 Task: Find connections with filter location Wallenhorst with filter topic #Socialmediaadvertisingwith filter profile language French with filter current company Media.Monks with filter school SRI DEV SUMAN UTTARAKHAND UNIVERSITY, BADSHAHITHOL, TEHRI with filter industry Farming, Ranching, Forestry with filter service category AssistanceAdvertising with filter keywords title Over the Phone Interpreter
Action: Mouse moved to (522, 63)
Screenshot: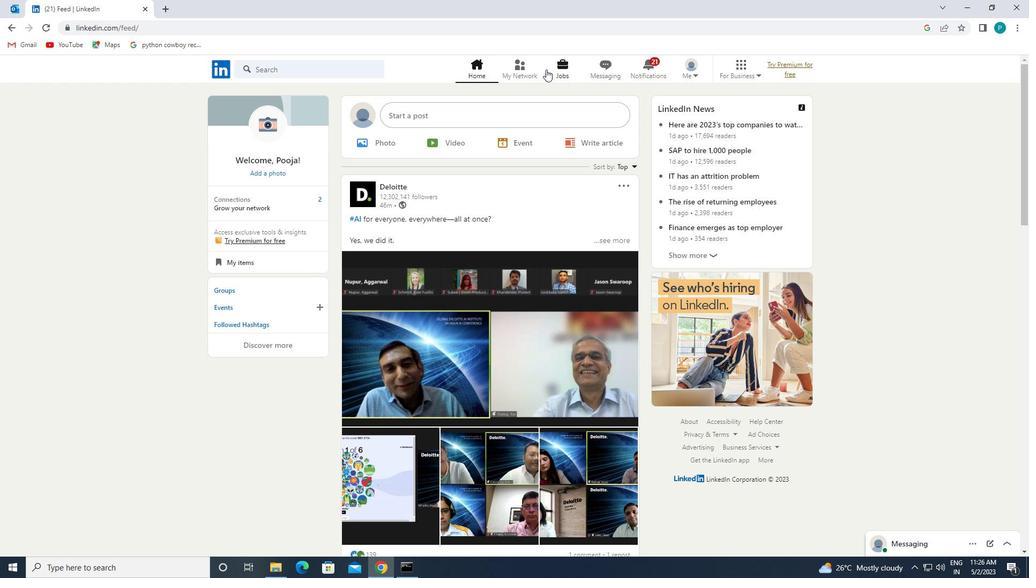 
Action: Mouse pressed left at (522, 63)
Screenshot: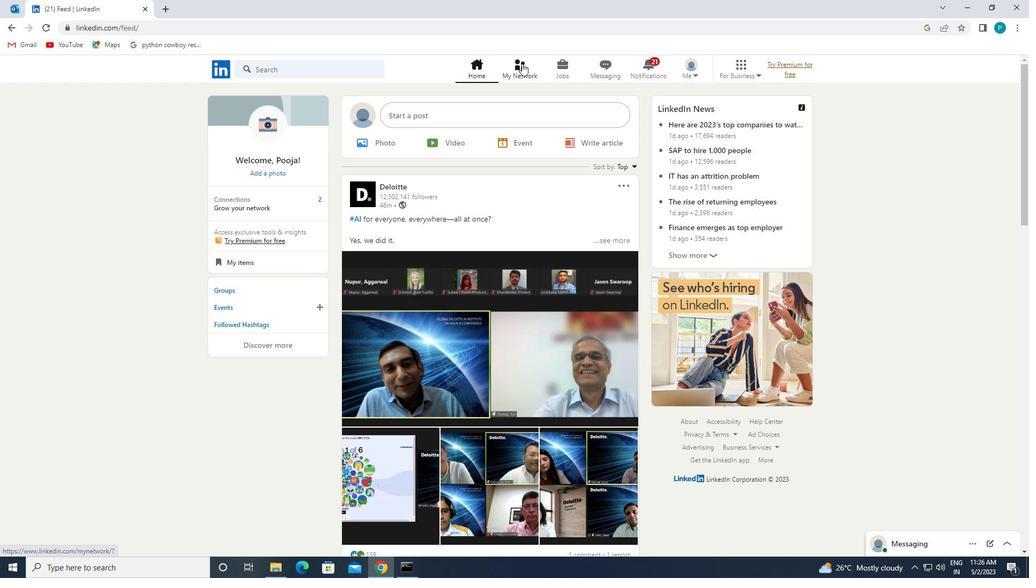 
Action: Mouse moved to (343, 122)
Screenshot: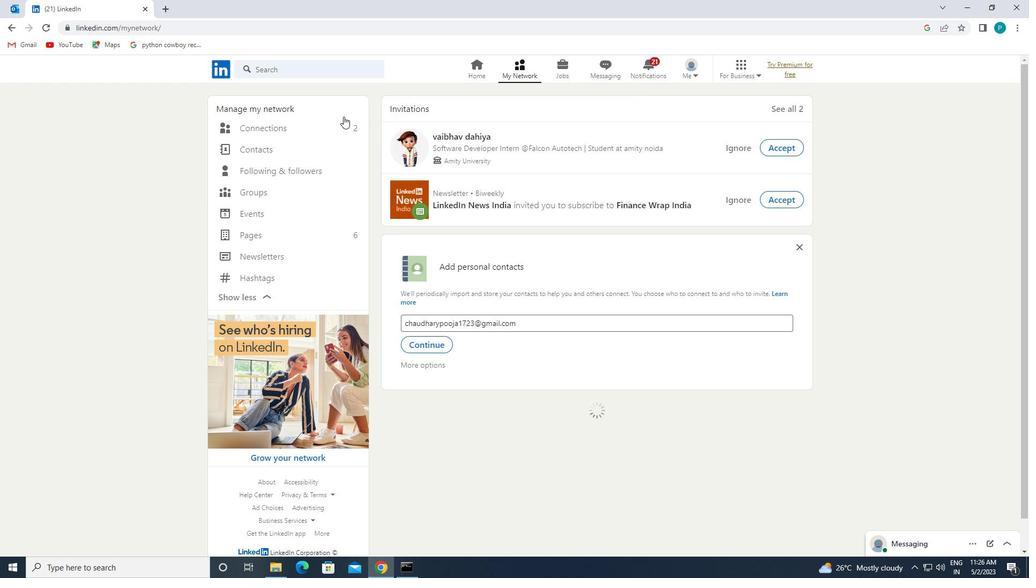 
Action: Mouse pressed left at (343, 122)
Screenshot: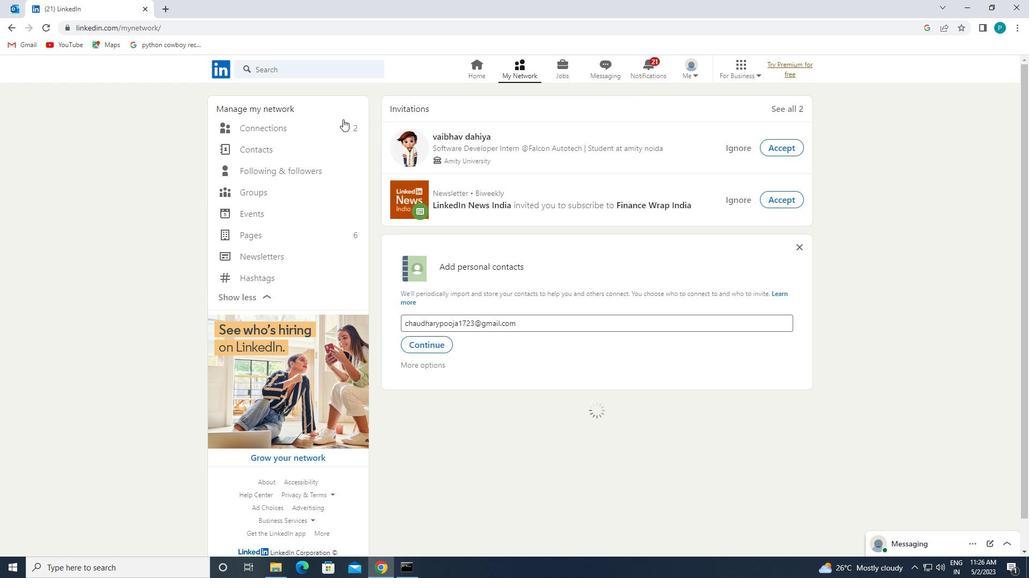 
Action: Mouse moved to (574, 131)
Screenshot: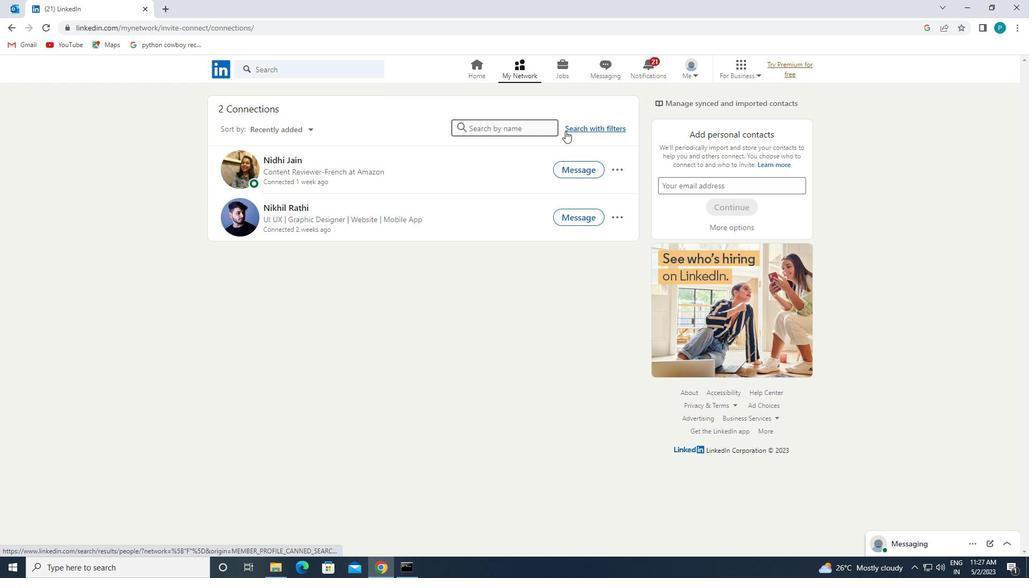 
Action: Mouse pressed left at (574, 131)
Screenshot: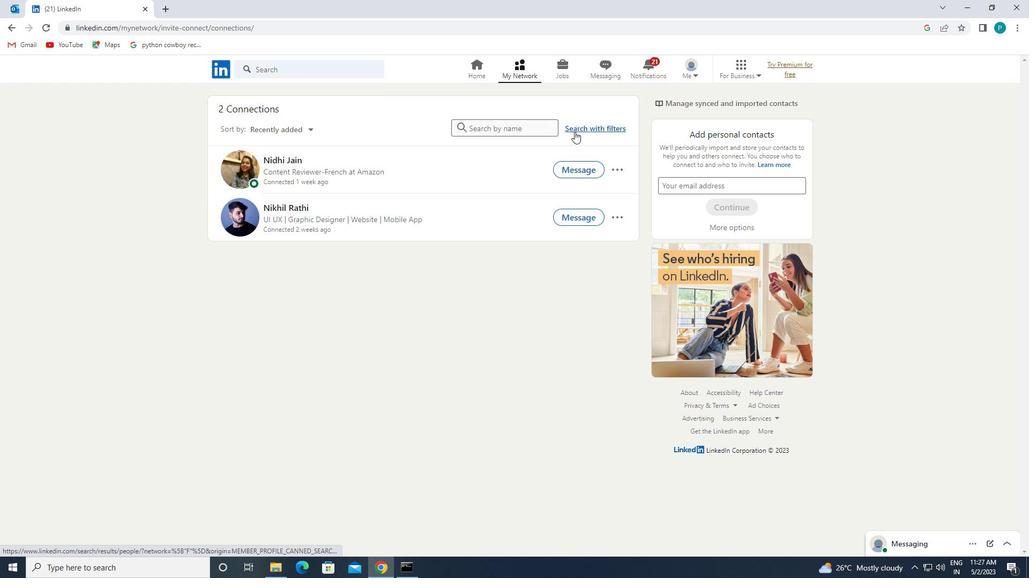 
Action: Mouse moved to (573, 125)
Screenshot: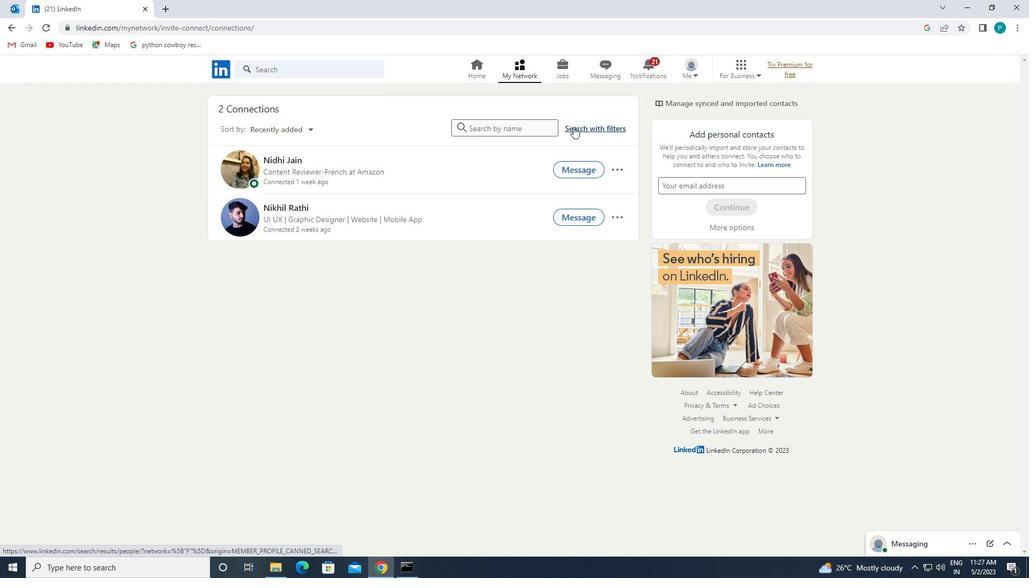 
Action: Mouse pressed left at (573, 125)
Screenshot: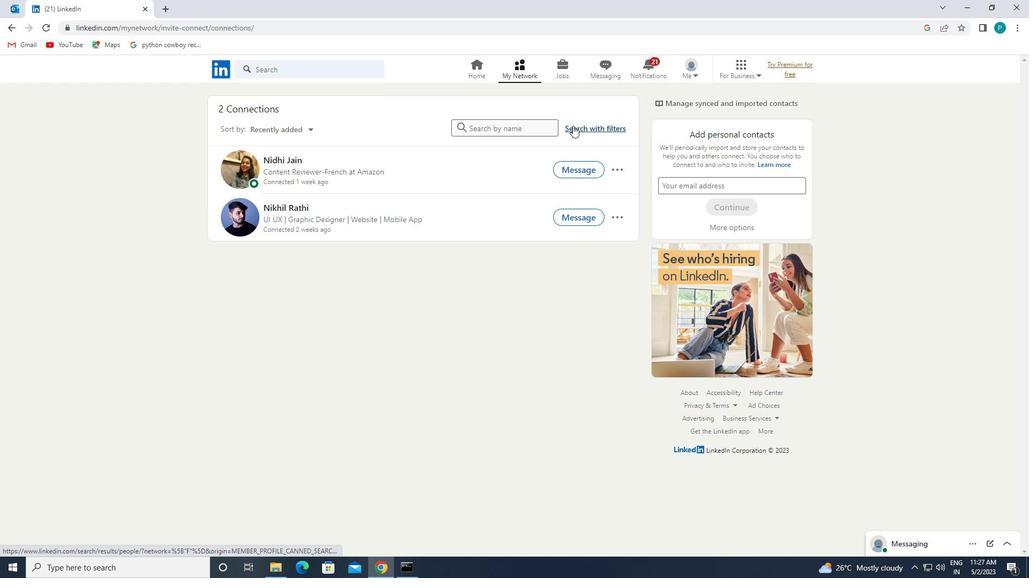 
Action: Mouse moved to (553, 104)
Screenshot: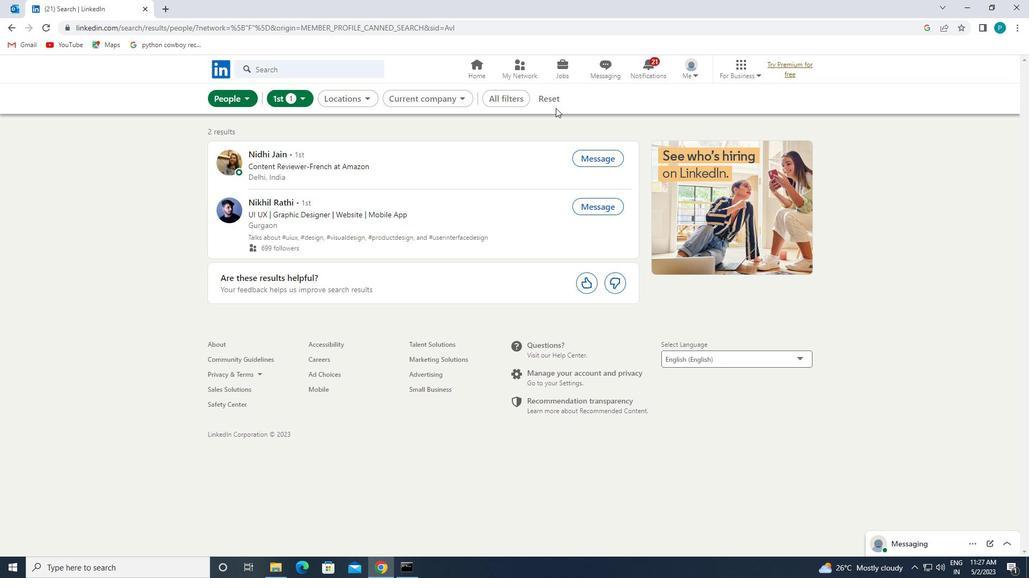 
Action: Mouse pressed left at (553, 104)
Screenshot: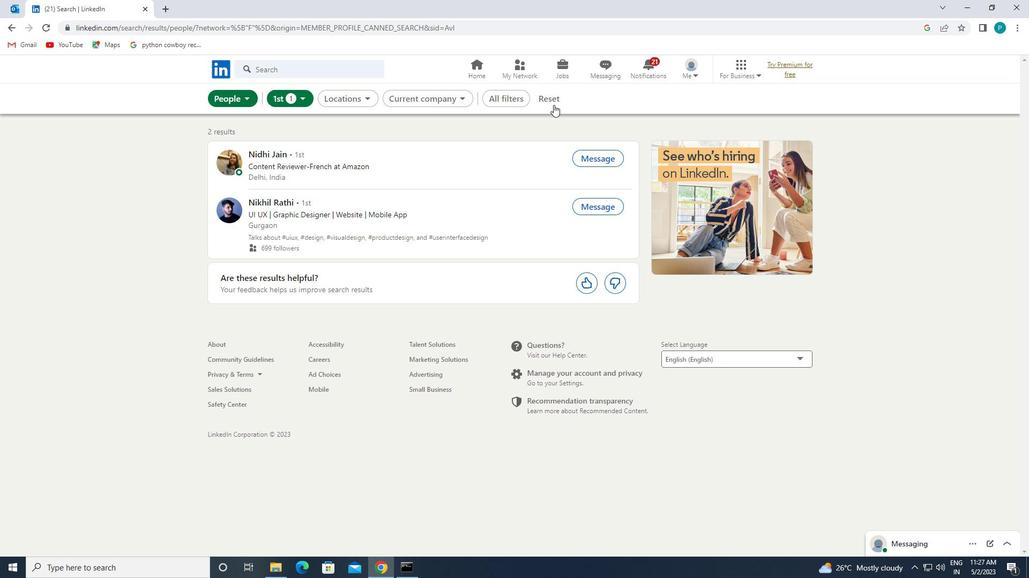 
Action: Mouse moved to (540, 100)
Screenshot: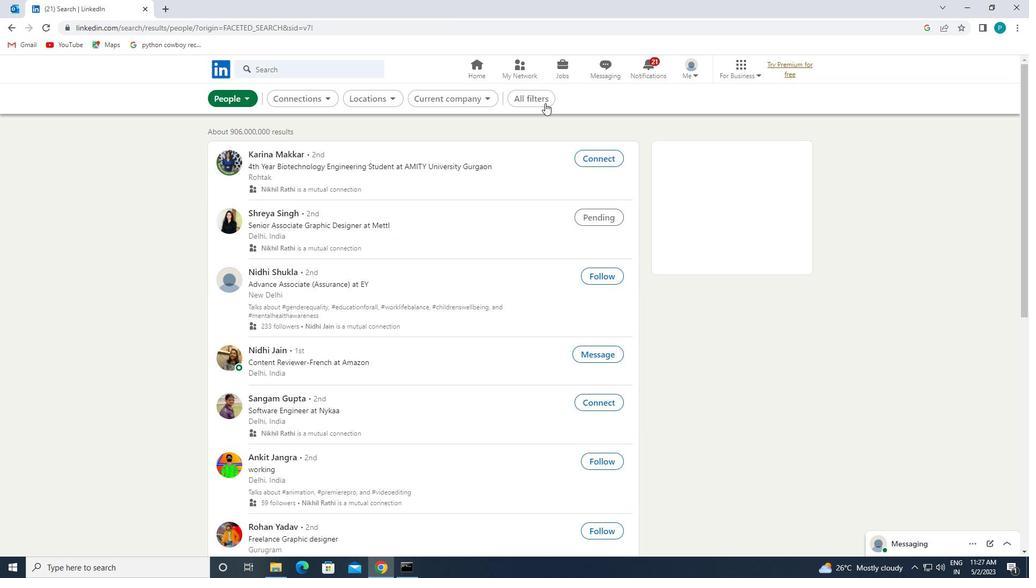 
Action: Mouse pressed left at (540, 100)
Screenshot: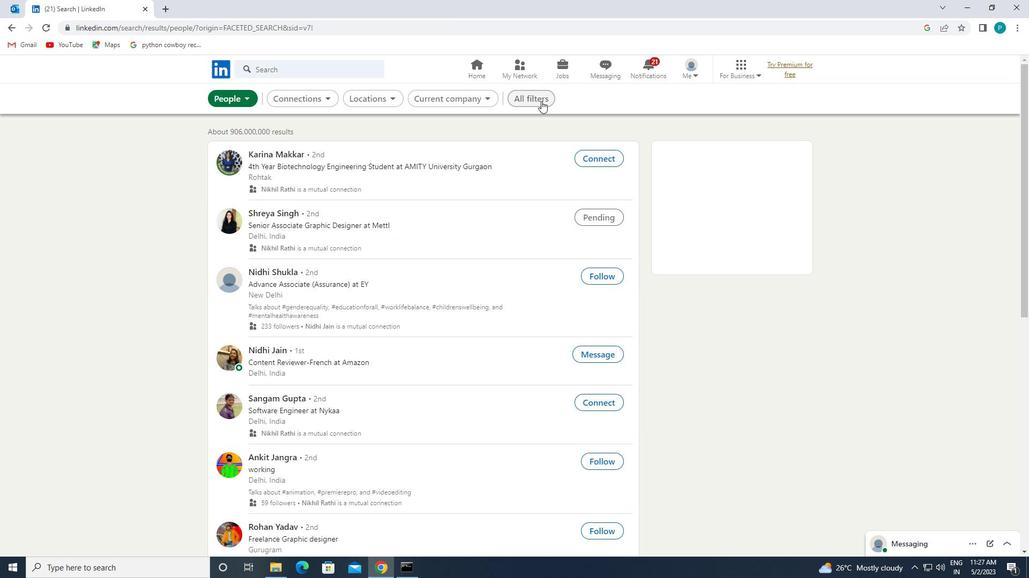 
Action: Mouse moved to (897, 329)
Screenshot: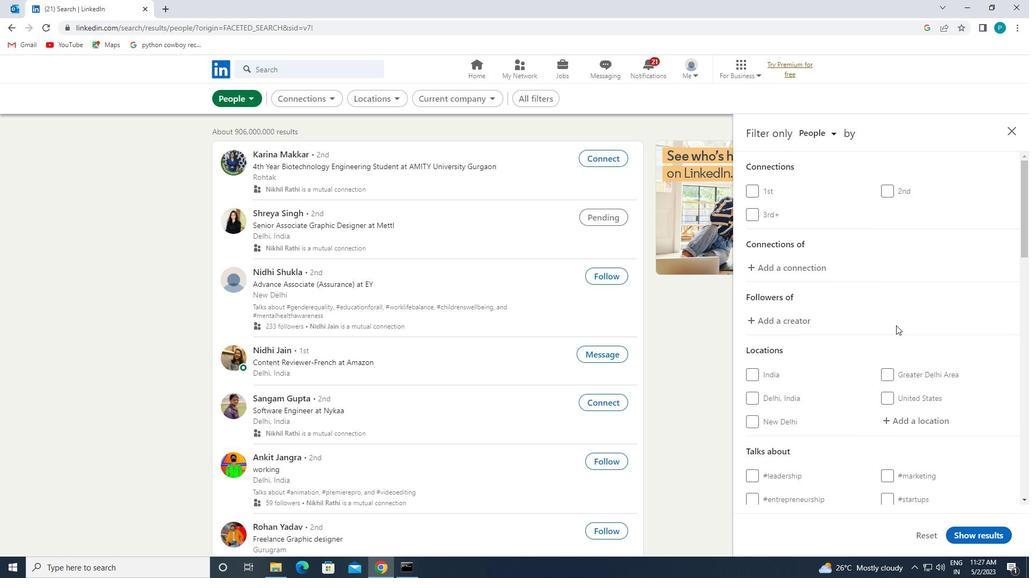 
Action: Mouse scrolled (897, 329) with delta (0, 0)
Screenshot: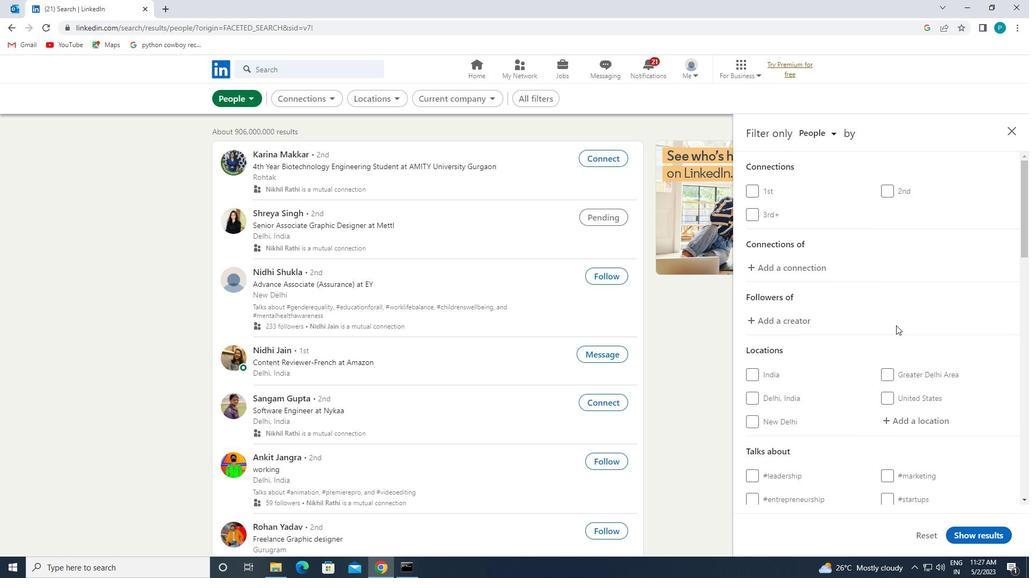 
Action: Mouse moved to (895, 361)
Screenshot: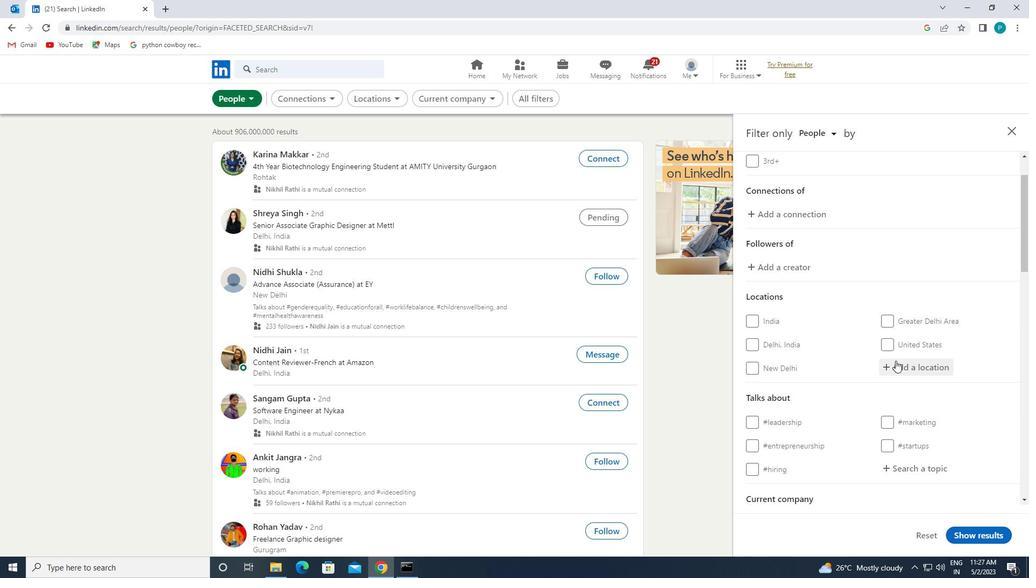 
Action: Mouse pressed left at (895, 361)
Screenshot: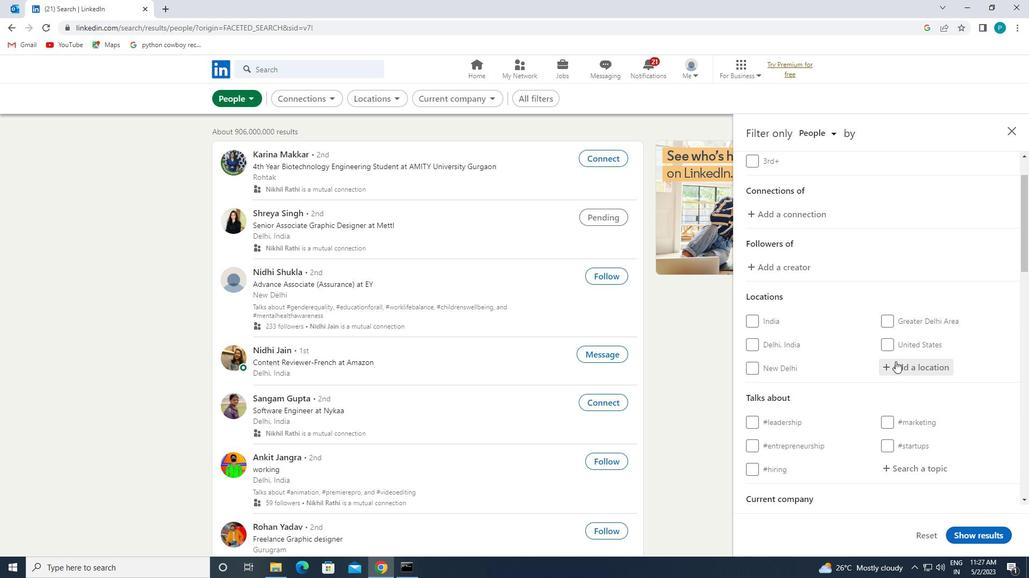 
Action: Mouse moved to (889, 336)
Screenshot: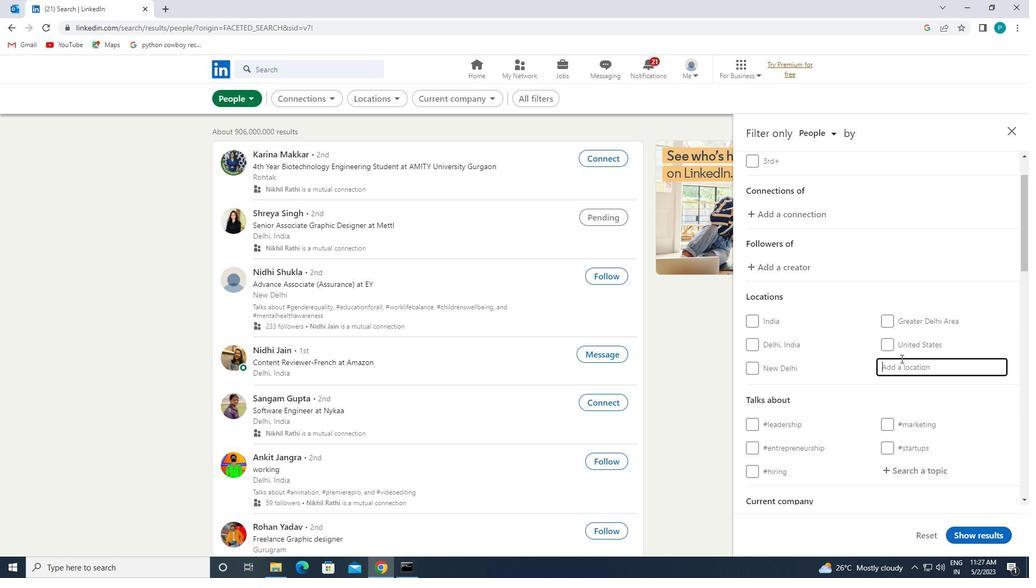 
Action: Key pressed <Key.caps_lock>
Screenshot: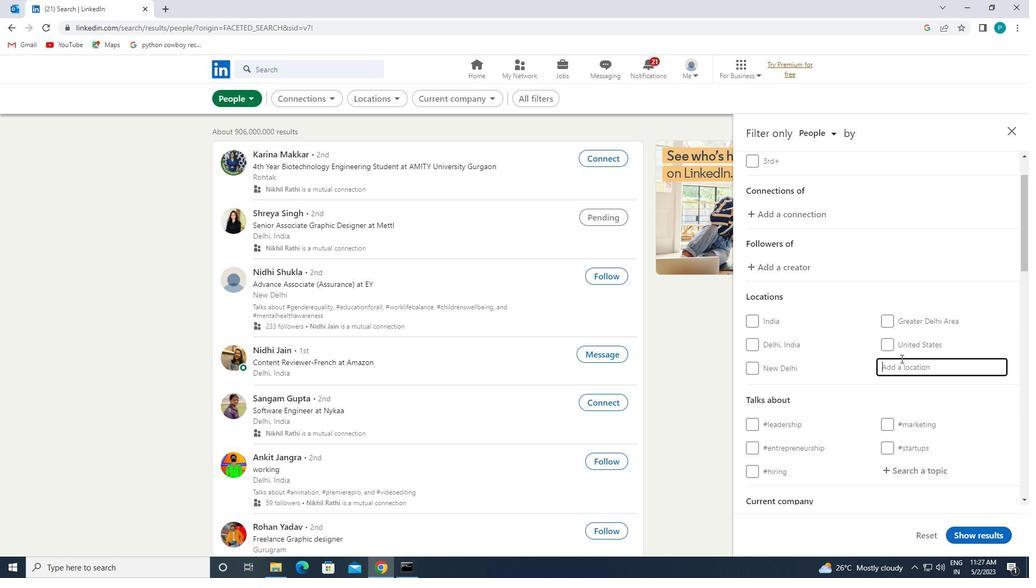 
Action: Mouse moved to (886, 336)
Screenshot: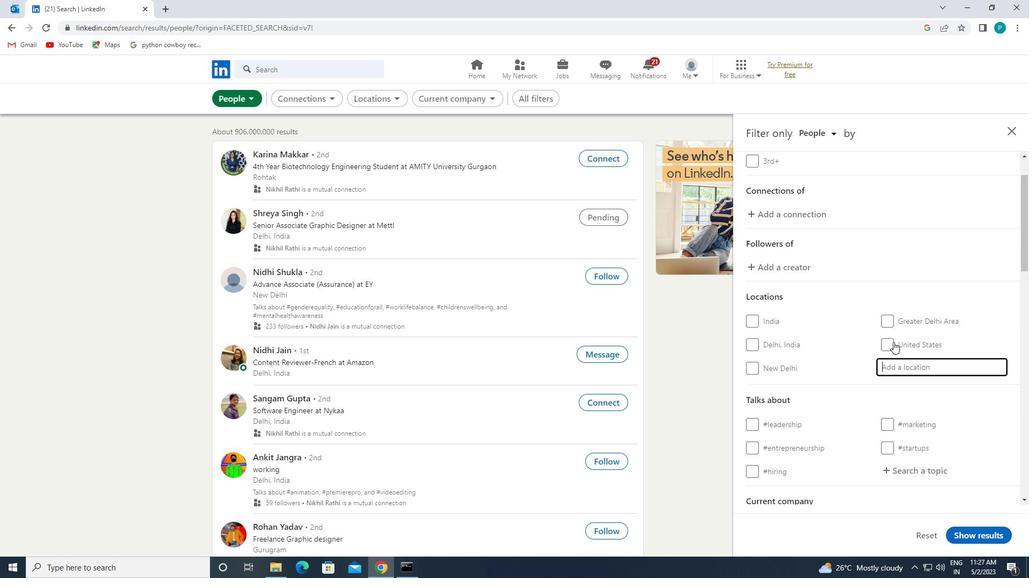 
Action: Key pressed w<Key.caps_lock>allenhorst
Screenshot: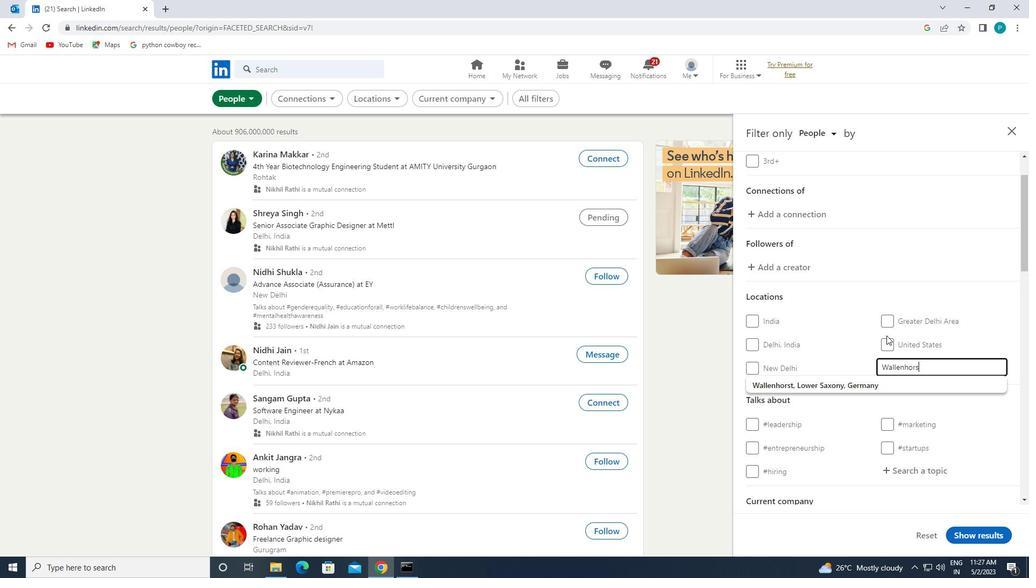 
Action: Mouse moved to (859, 377)
Screenshot: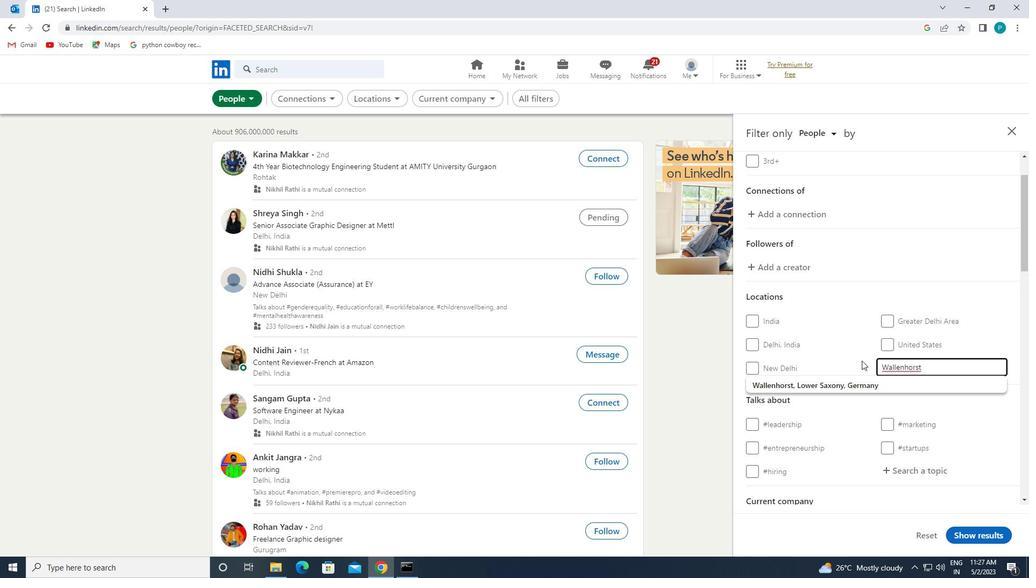 
Action: Mouse pressed left at (859, 377)
Screenshot: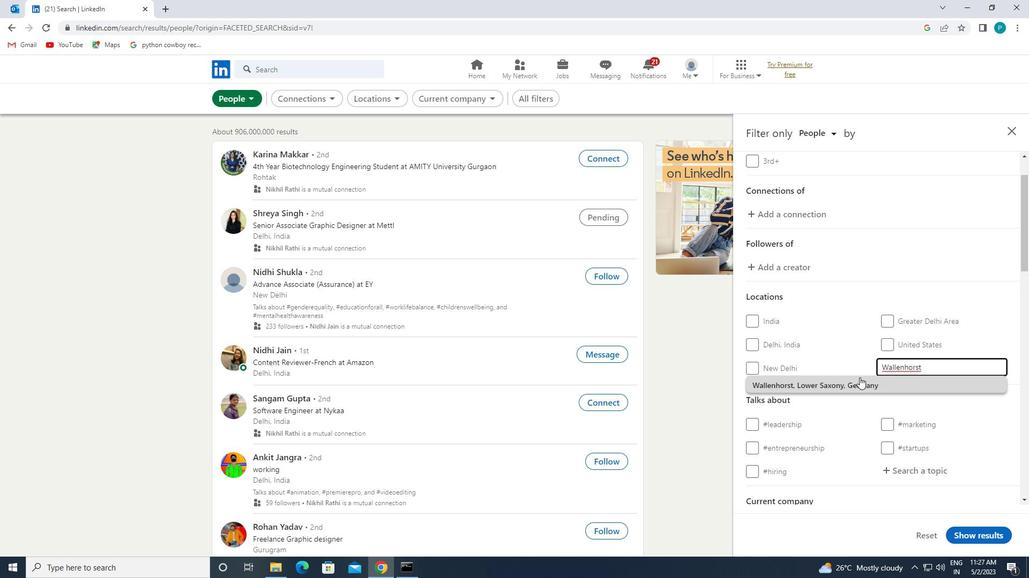 
Action: Mouse moved to (895, 418)
Screenshot: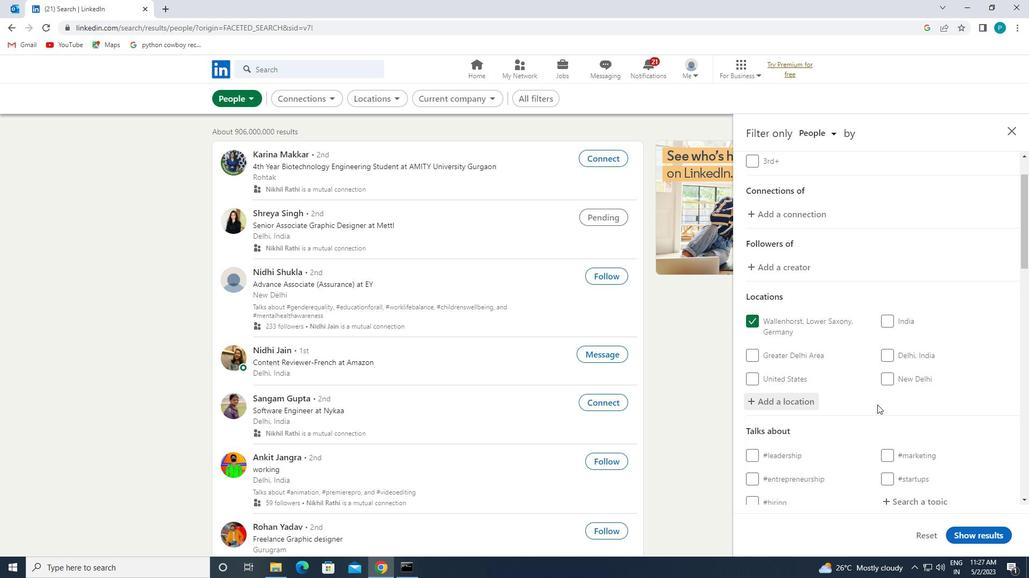 
Action: Mouse scrolled (895, 418) with delta (0, 0)
Screenshot: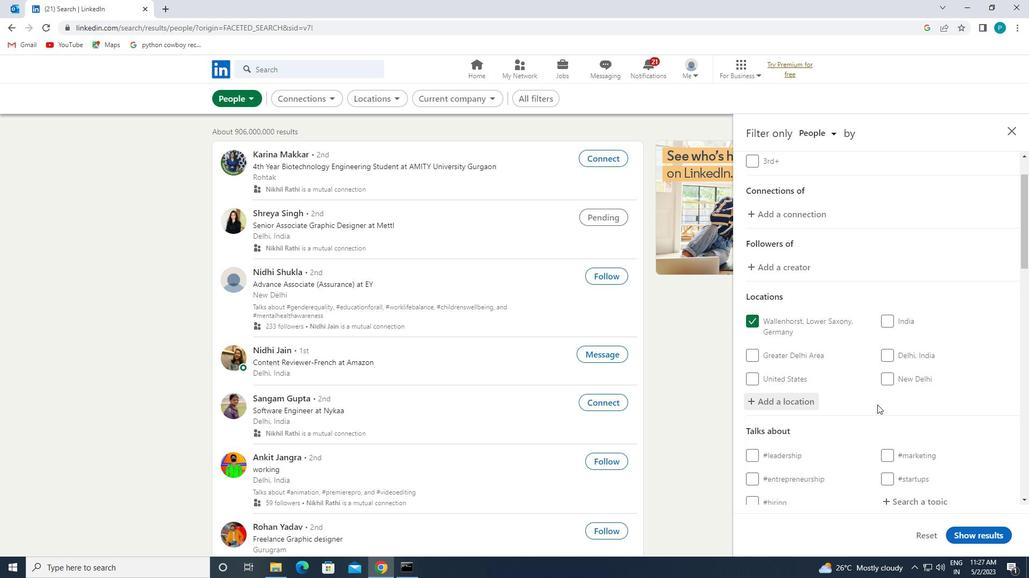 
Action: Mouse moved to (896, 421)
Screenshot: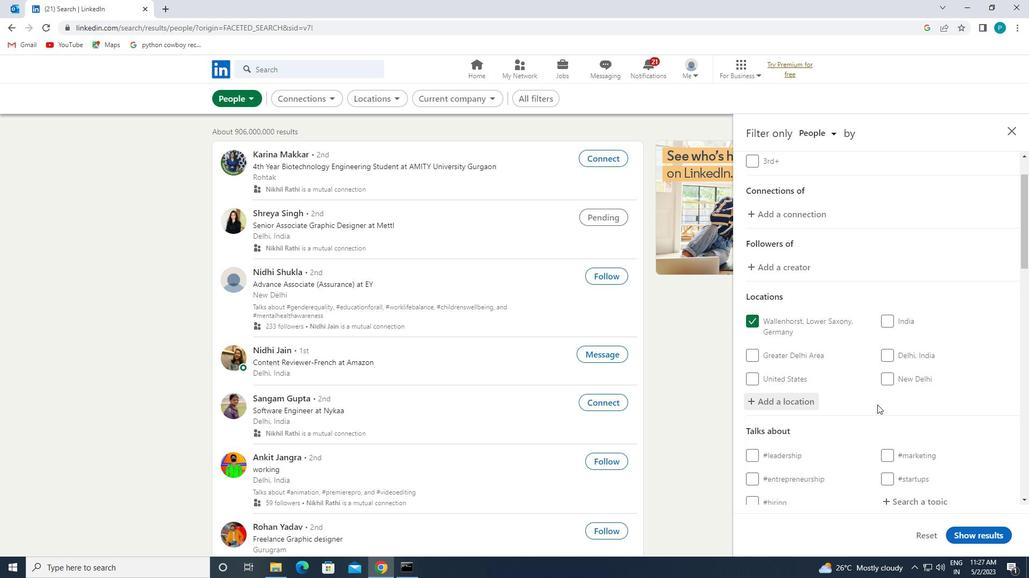 
Action: Mouse scrolled (896, 420) with delta (0, 0)
Screenshot: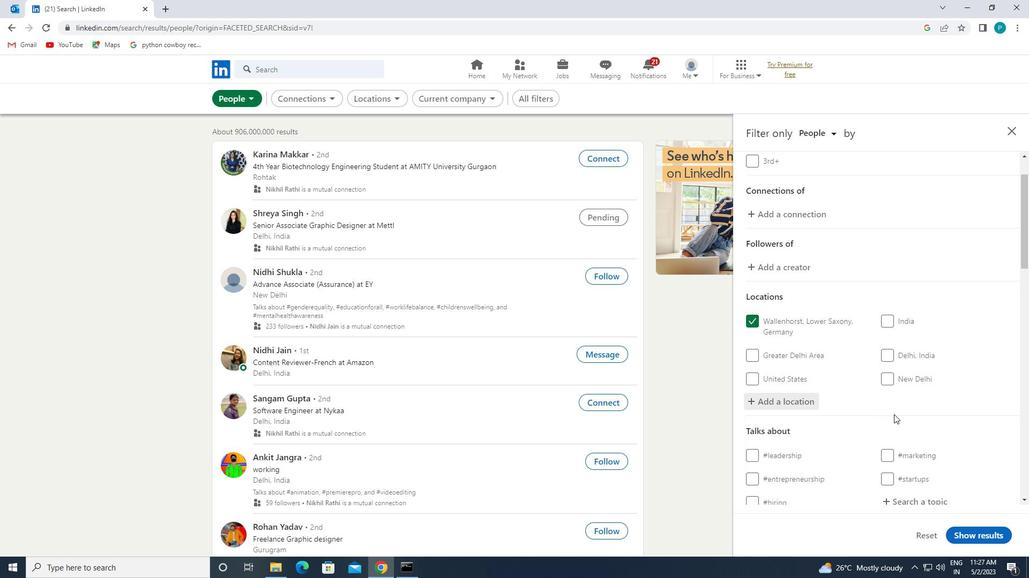 
Action: Mouse moved to (894, 393)
Screenshot: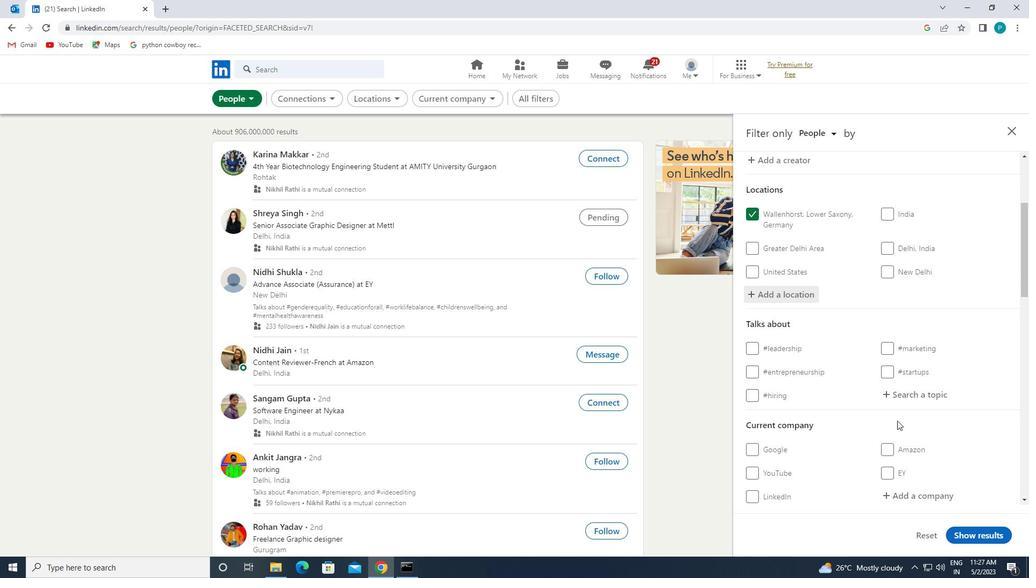 
Action: Mouse pressed left at (894, 393)
Screenshot: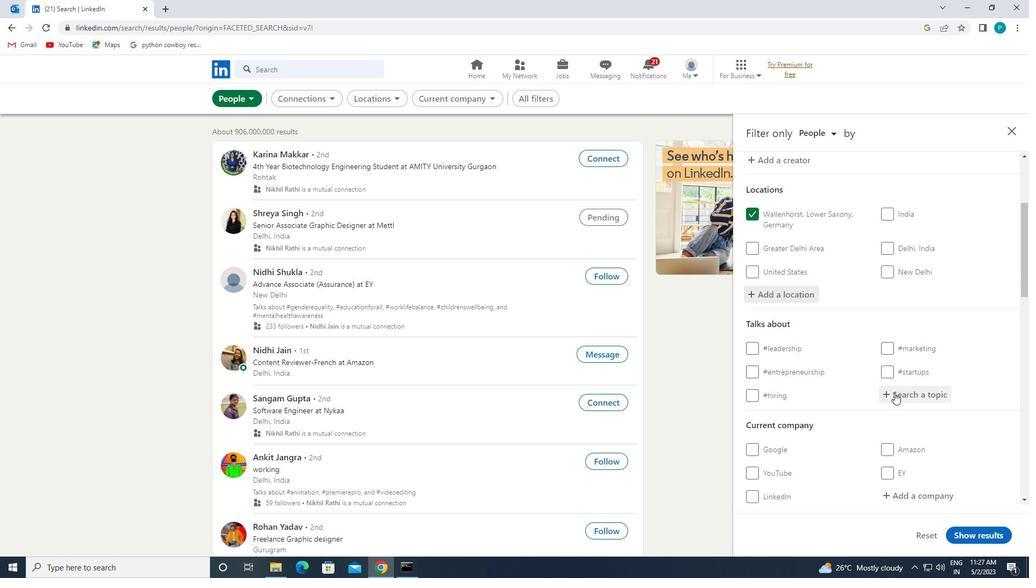 
Action: Mouse moved to (890, 392)
Screenshot: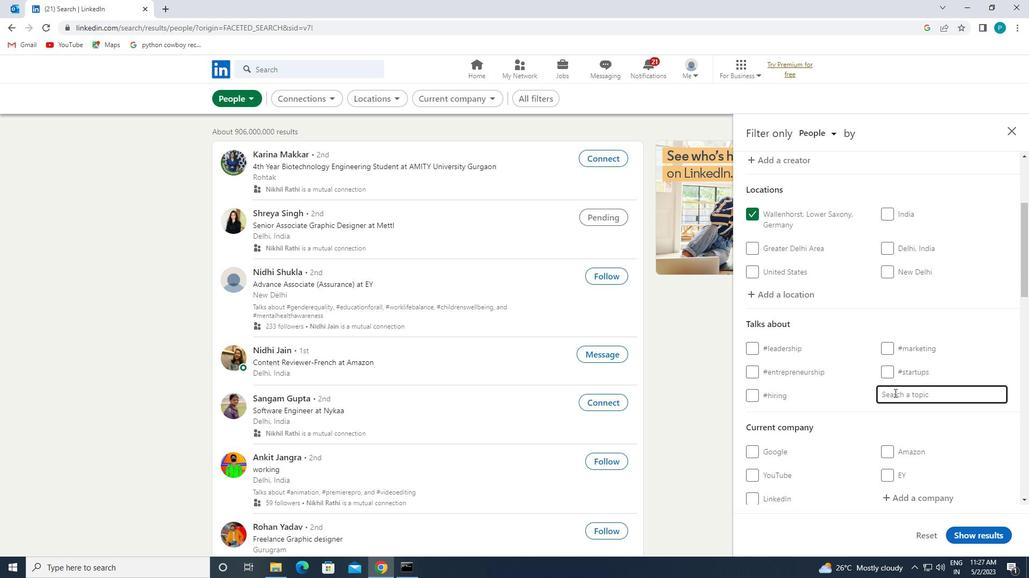 
Action: Key pressed <Key.shift>#<Key.caps_lock>S<Key.caps_lock>OCIAL<Key.caps_lock><Key.caps_lock>MEDIAADVERTSING
Screenshot: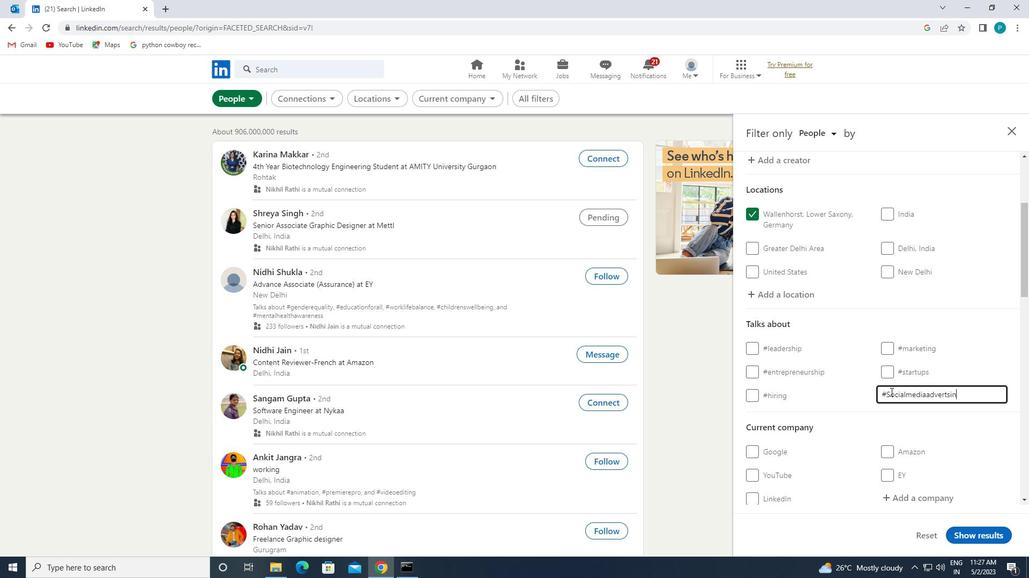 
Action: Mouse moved to (853, 401)
Screenshot: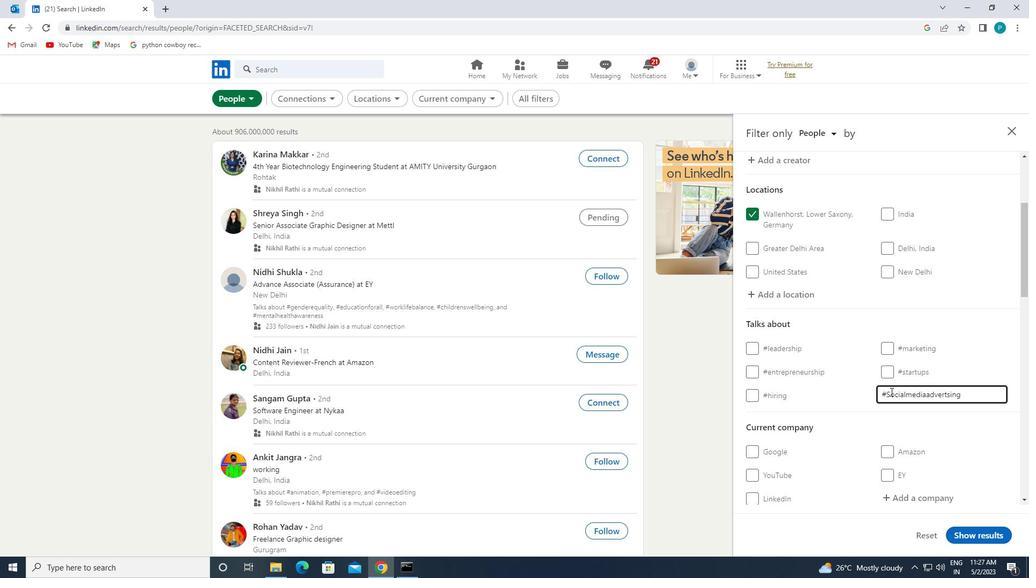 
Action: Mouse scrolled (853, 400) with delta (0, 0)
Screenshot: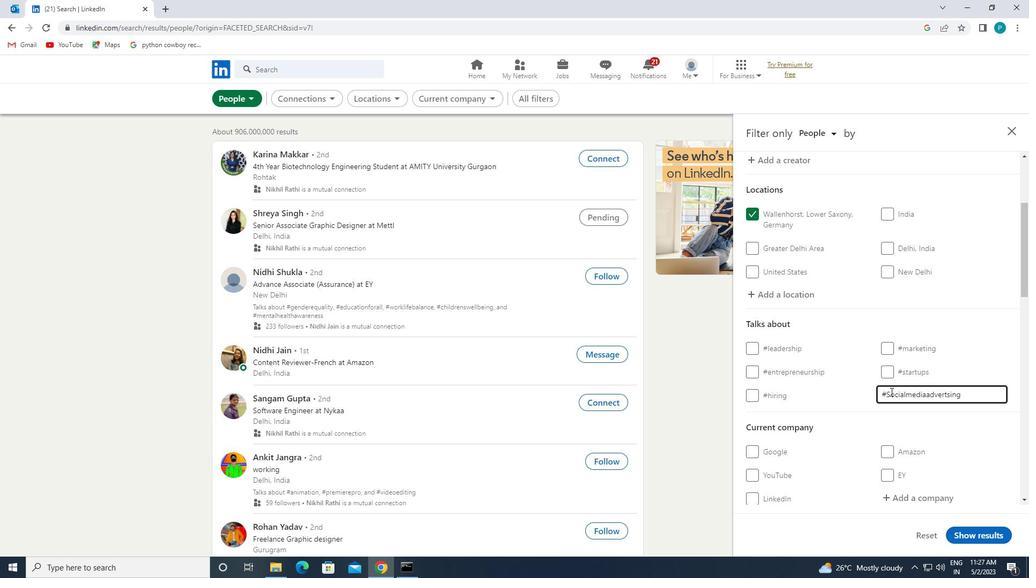 
Action: Mouse moved to (838, 407)
Screenshot: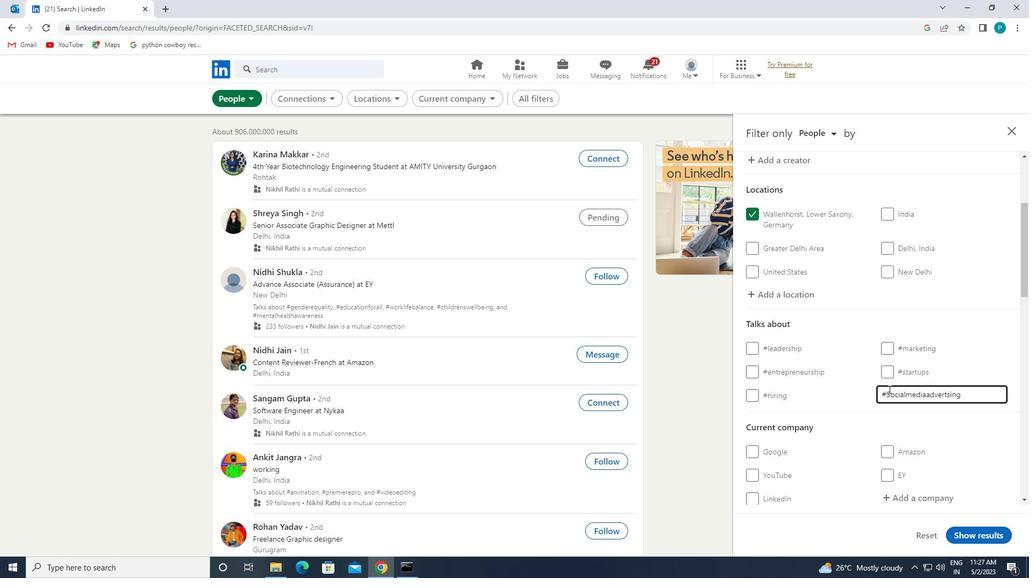 
Action: Mouse scrolled (838, 407) with delta (0, 0)
Screenshot: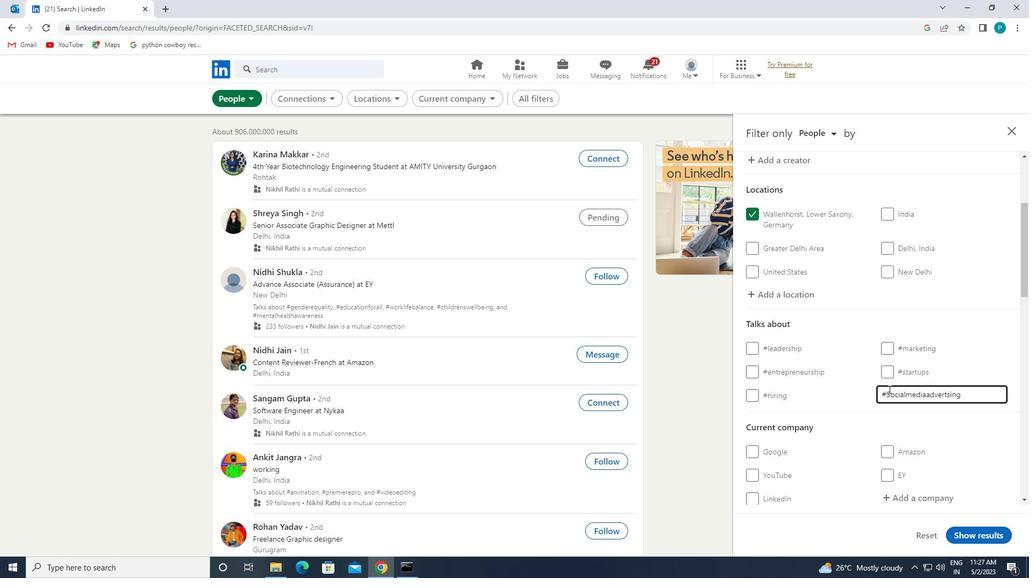 
Action: Mouse moved to (832, 428)
Screenshot: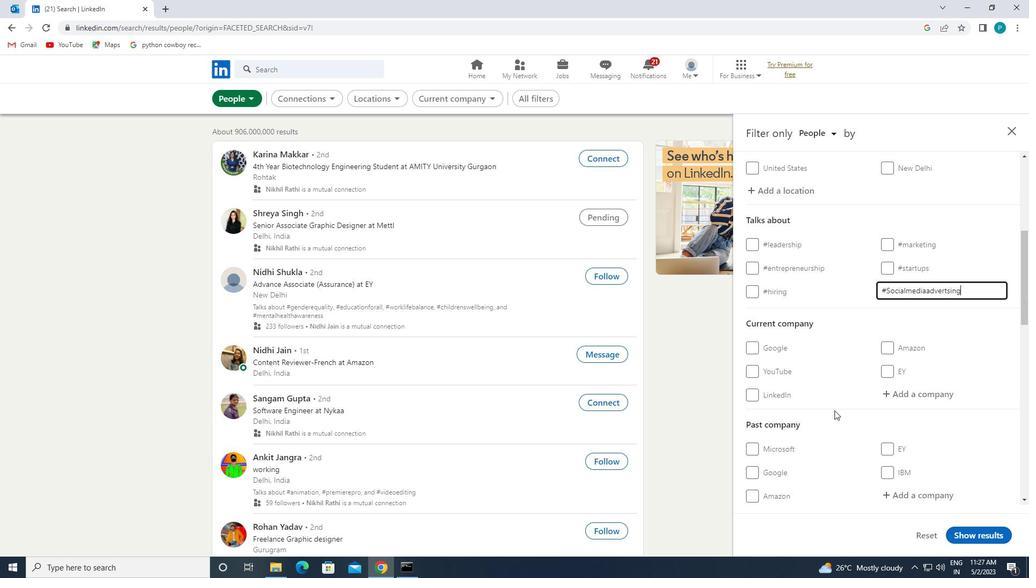 
Action: Mouse scrolled (832, 428) with delta (0, 0)
Screenshot: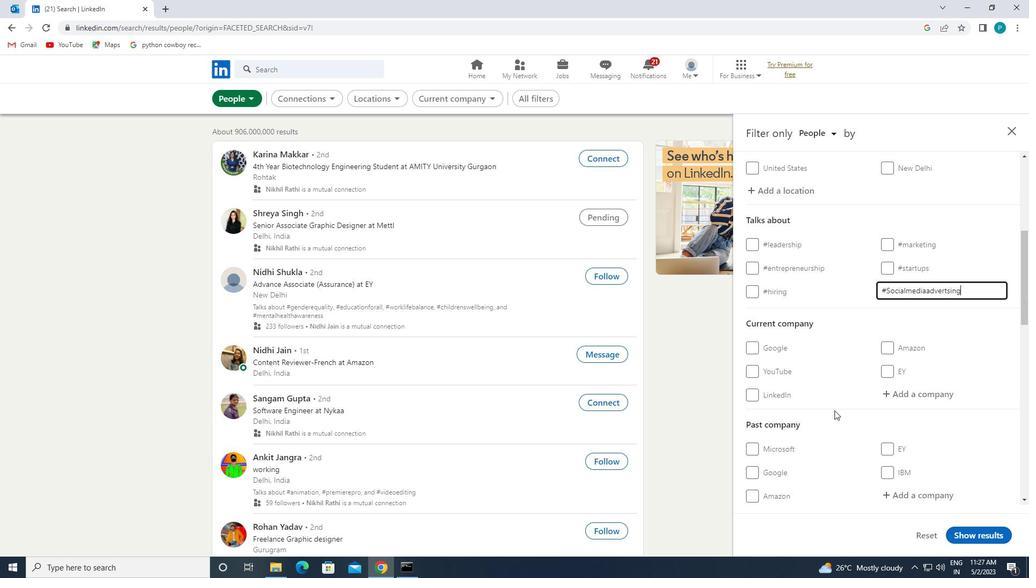 
Action: Mouse scrolled (832, 428) with delta (0, 0)
Screenshot: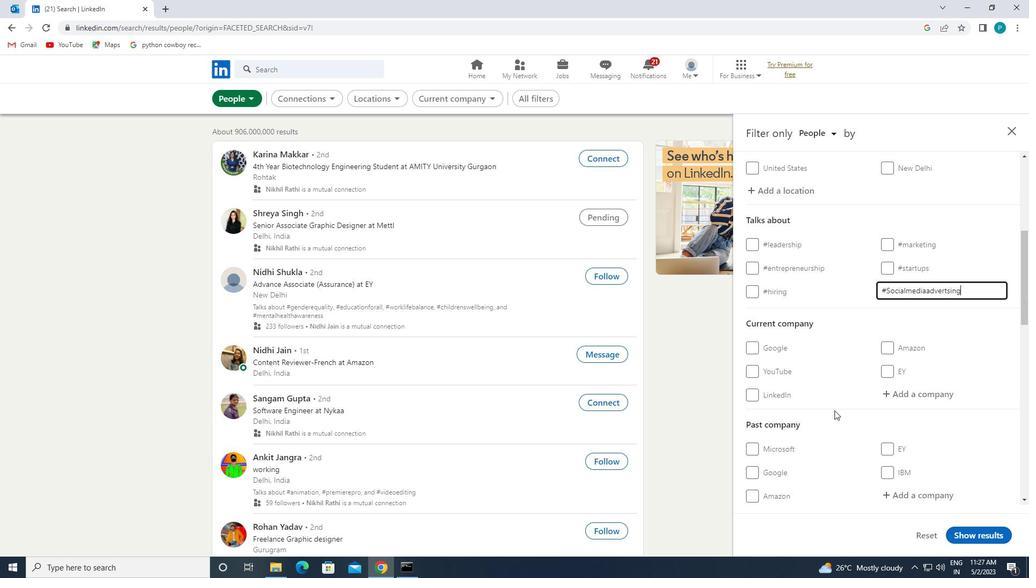 
Action: Mouse scrolled (832, 428) with delta (0, 0)
Screenshot: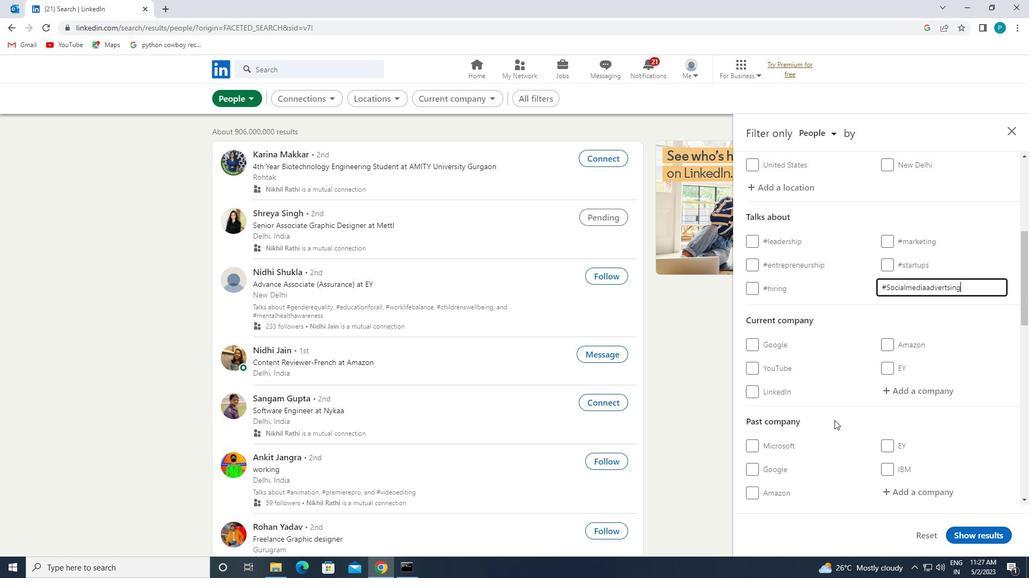 
Action: Mouse moved to (790, 442)
Screenshot: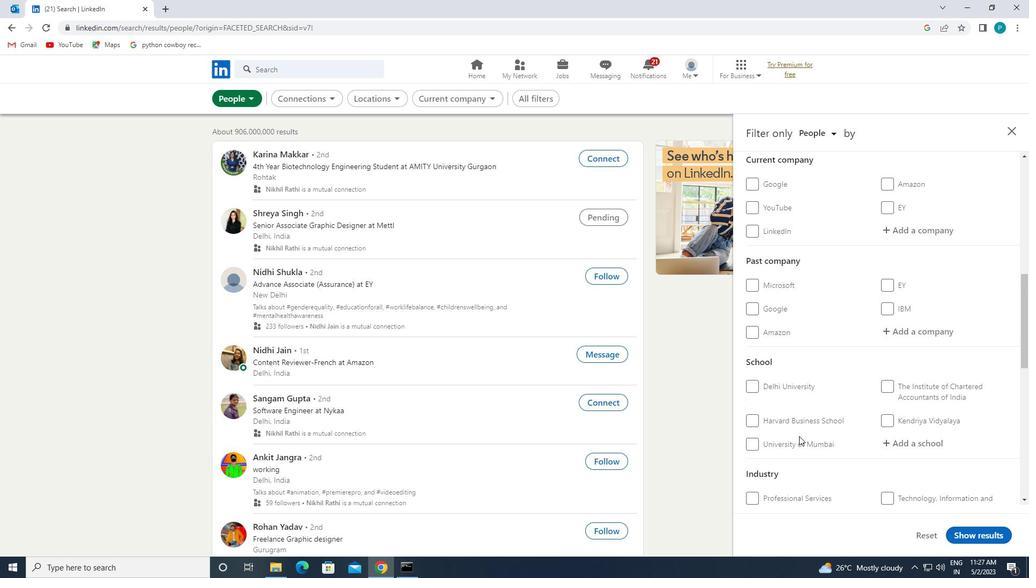 
Action: Mouse scrolled (790, 442) with delta (0, 0)
Screenshot: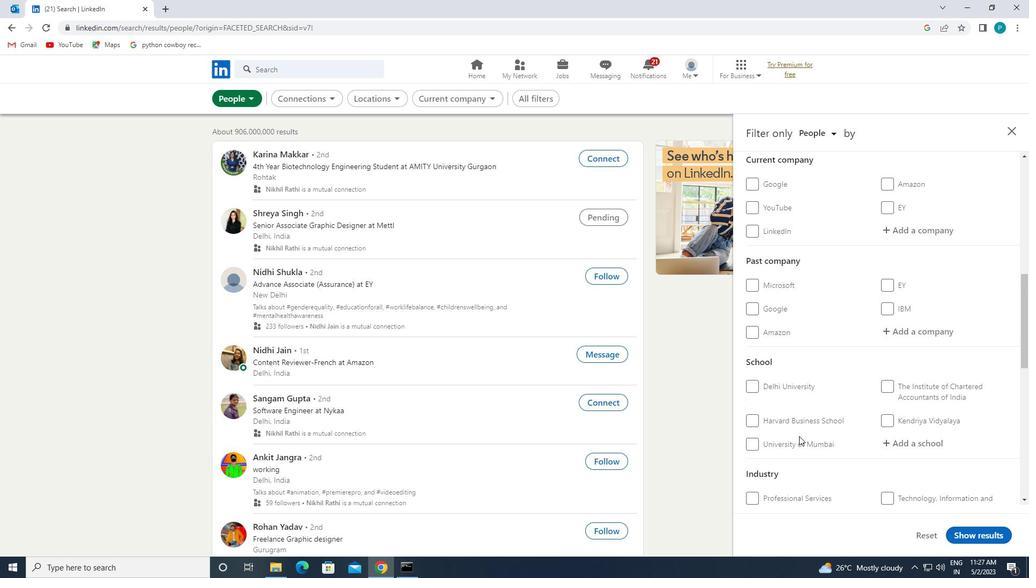 
Action: Mouse moved to (787, 444)
Screenshot: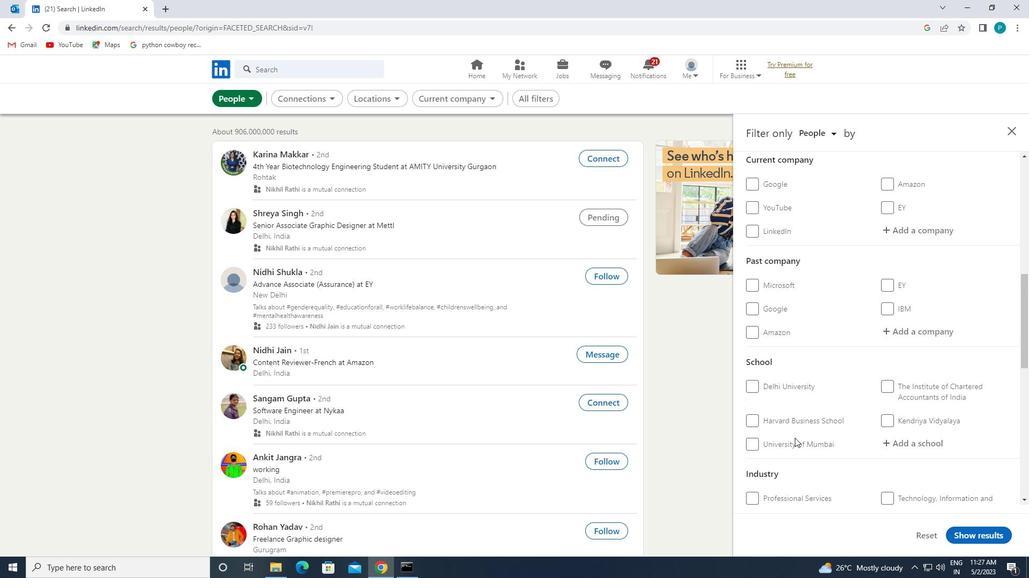 
Action: Mouse scrolled (787, 443) with delta (0, 0)
Screenshot: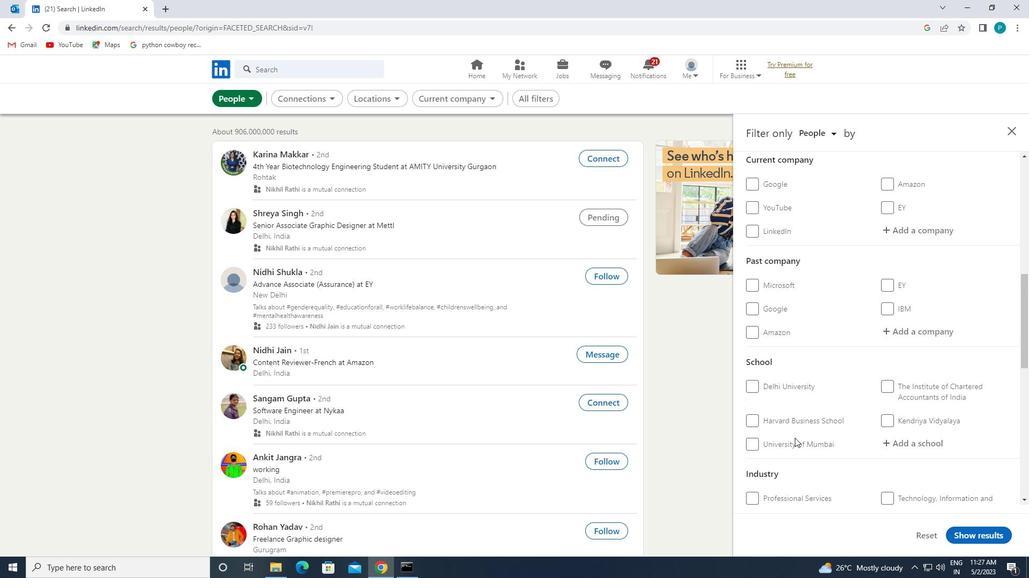 
Action: Mouse scrolled (787, 443) with delta (0, 0)
Screenshot: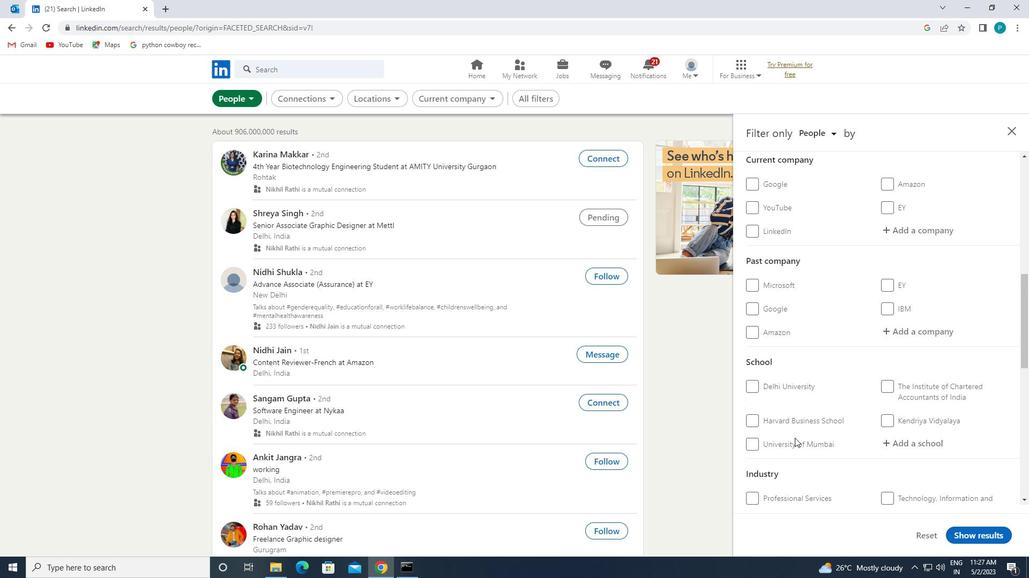 
Action: Mouse moved to (886, 462)
Screenshot: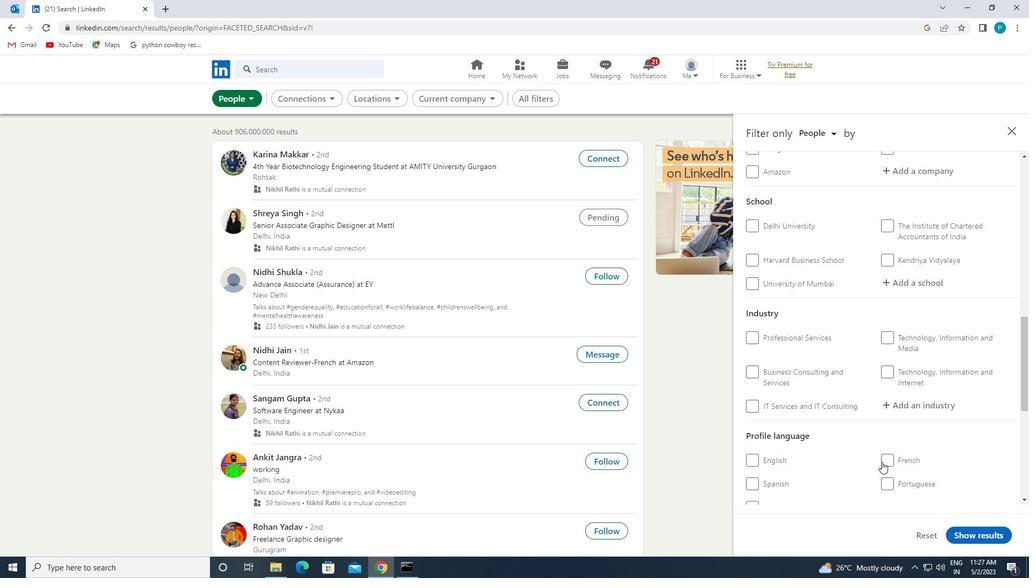 
Action: Mouse pressed left at (886, 462)
Screenshot: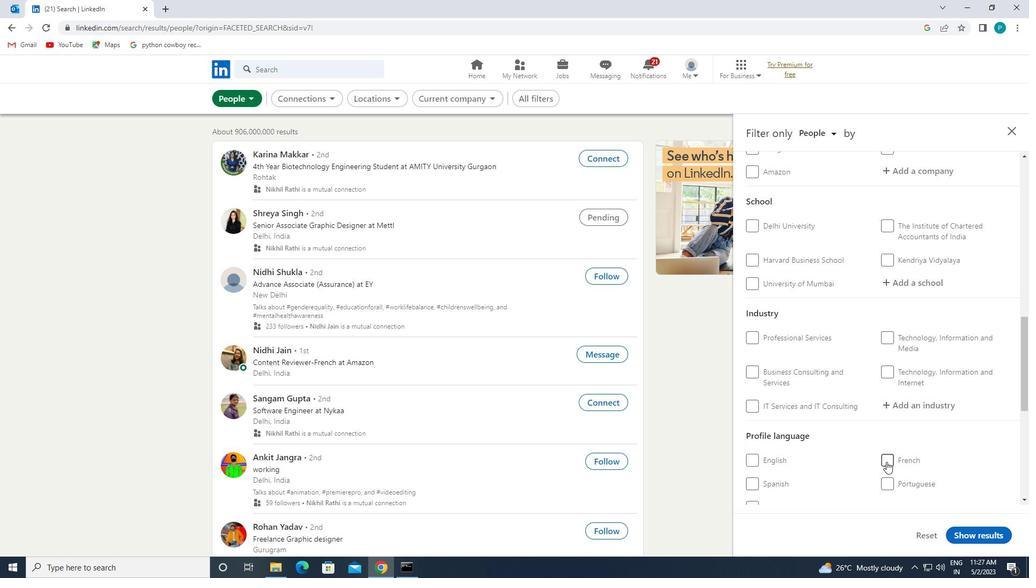 
Action: Mouse moved to (890, 378)
Screenshot: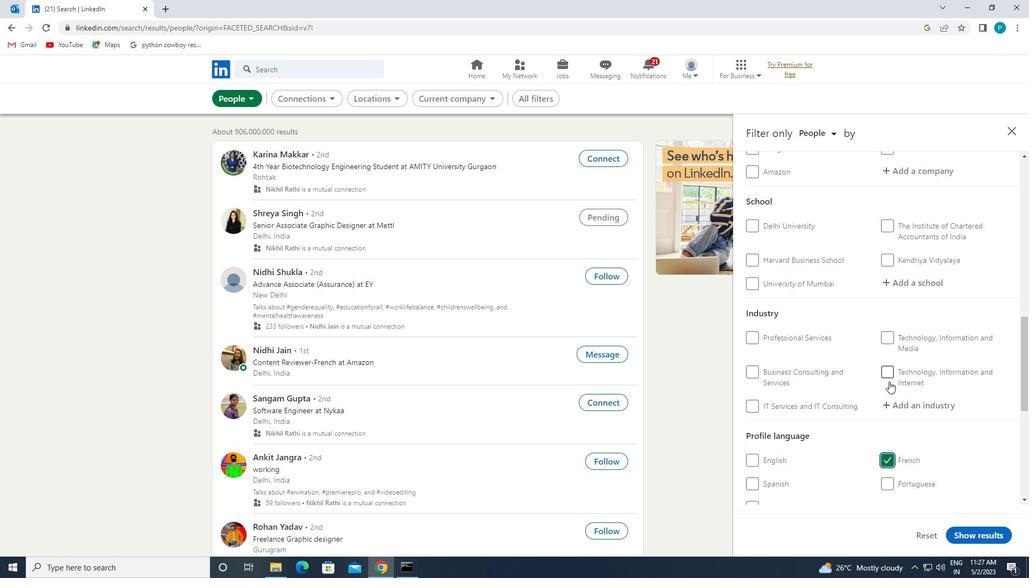 
Action: Mouse scrolled (890, 379) with delta (0, 0)
Screenshot: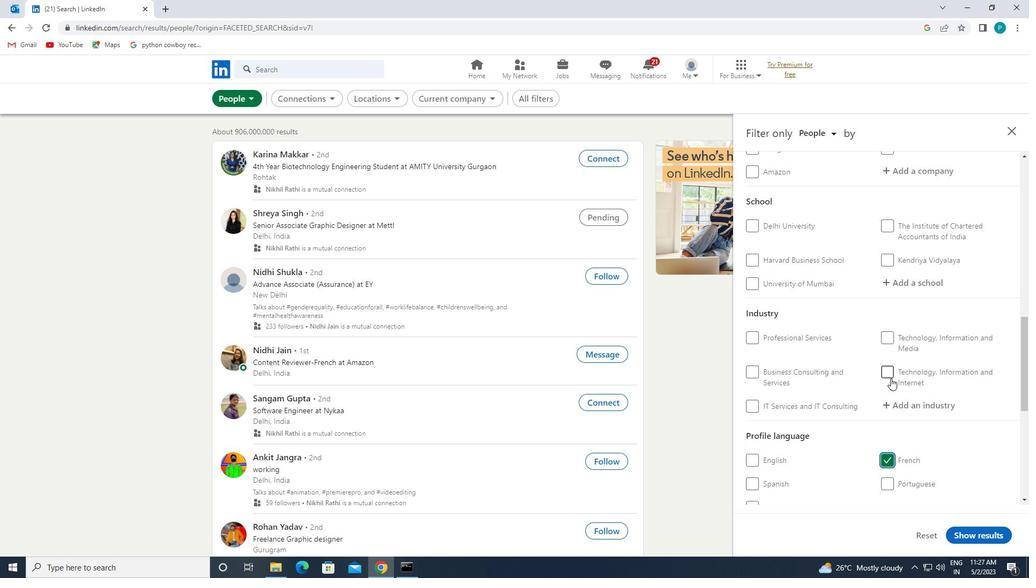 
Action: Mouse scrolled (890, 379) with delta (0, 0)
Screenshot: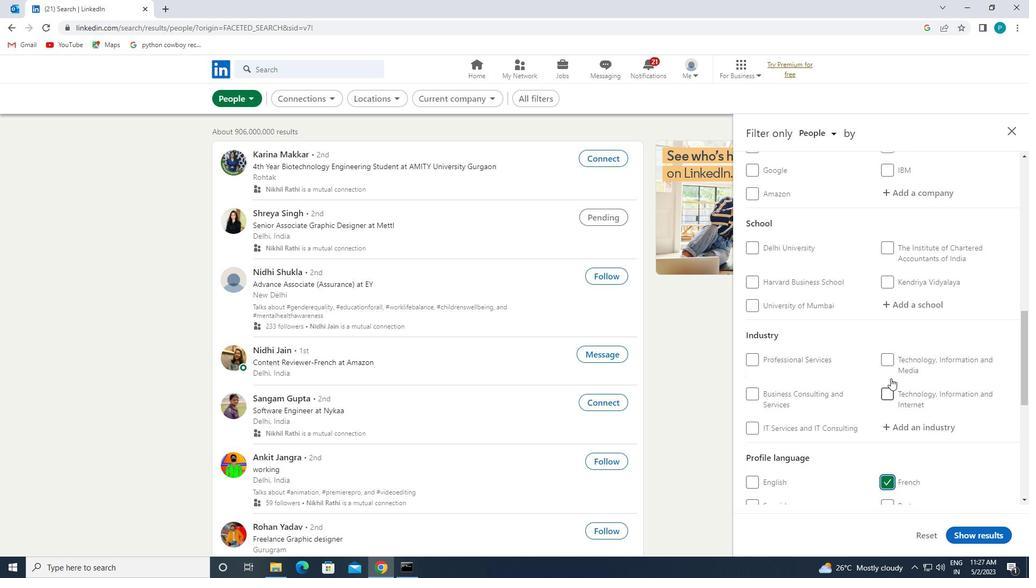 
Action: Mouse moved to (895, 349)
Screenshot: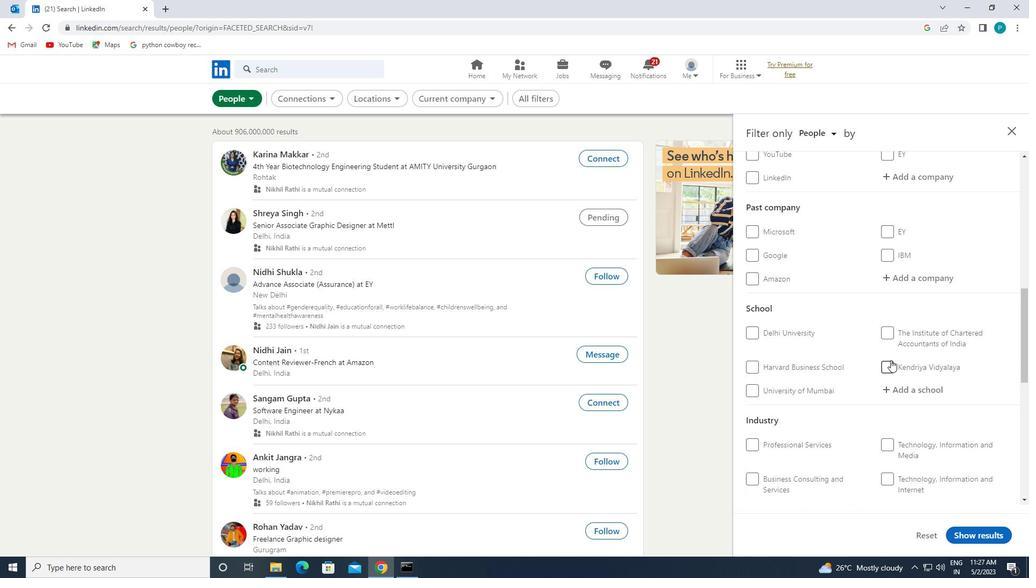 
Action: Mouse scrolled (895, 350) with delta (0, 0)
Screenshot: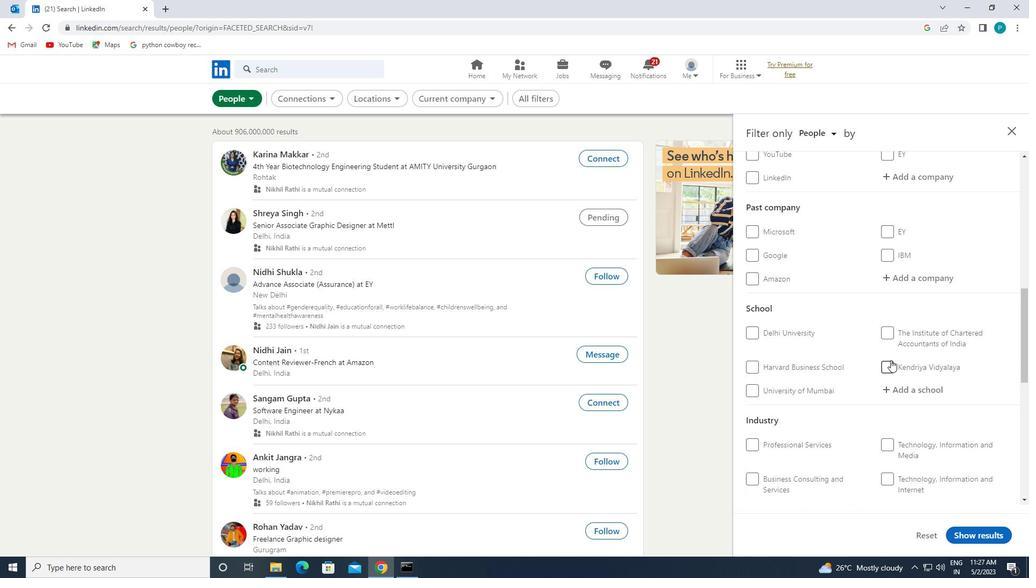 
Action: Mouse moved to (913, 341)
Screenshot: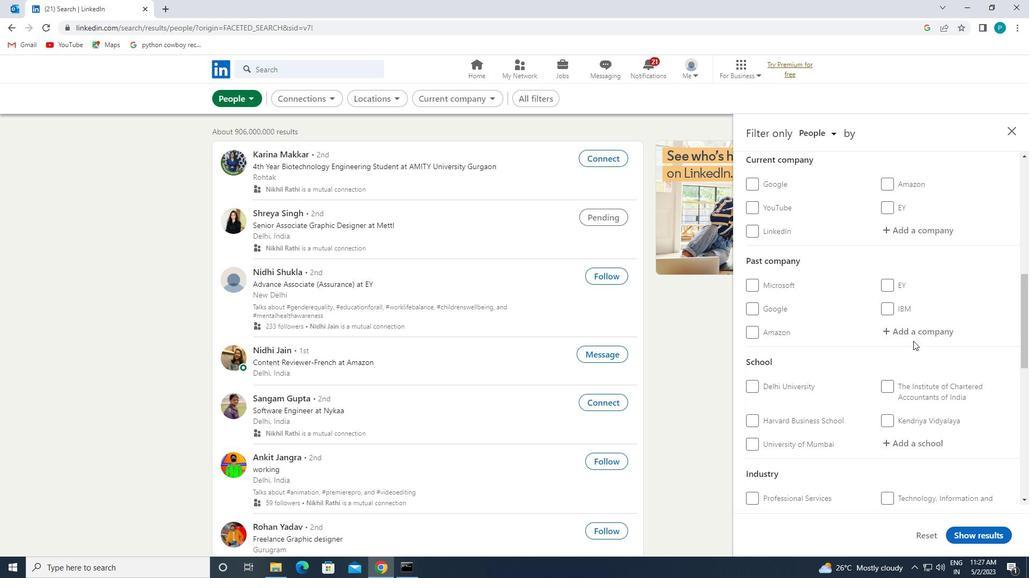 
Action: Mouse scrolled (913, 342) with delta (0, 0)
Screenshot: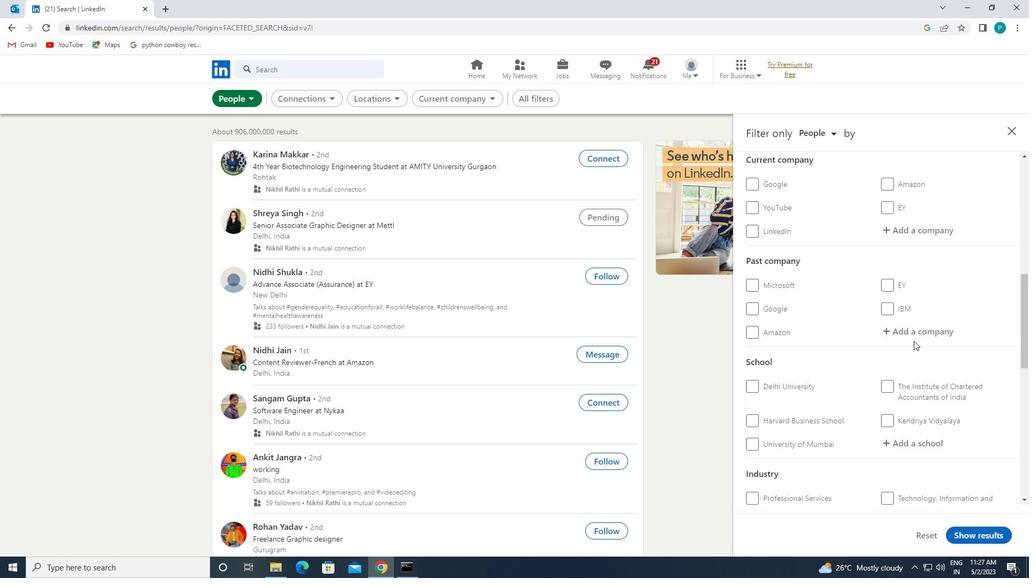 
Action: Mouse moved to (887, 287)
Screenshot: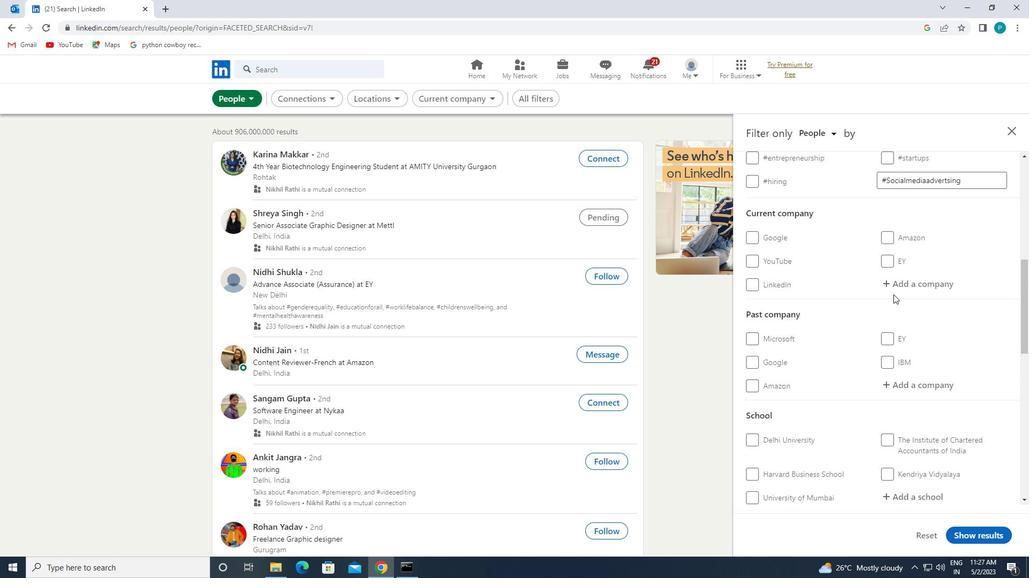 
Action: Mouse pressed left at (887, 287)
Screenshot: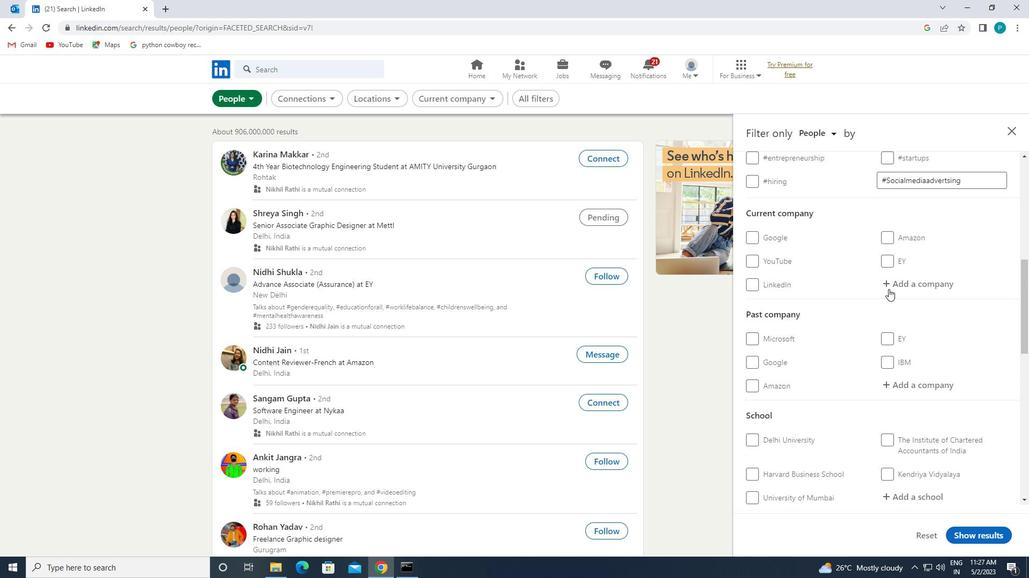 
Action: Key pressed <Key.caps_lock>M<Key.caps_lock>EDIA.<Key.caps_lock>M
Screenshot: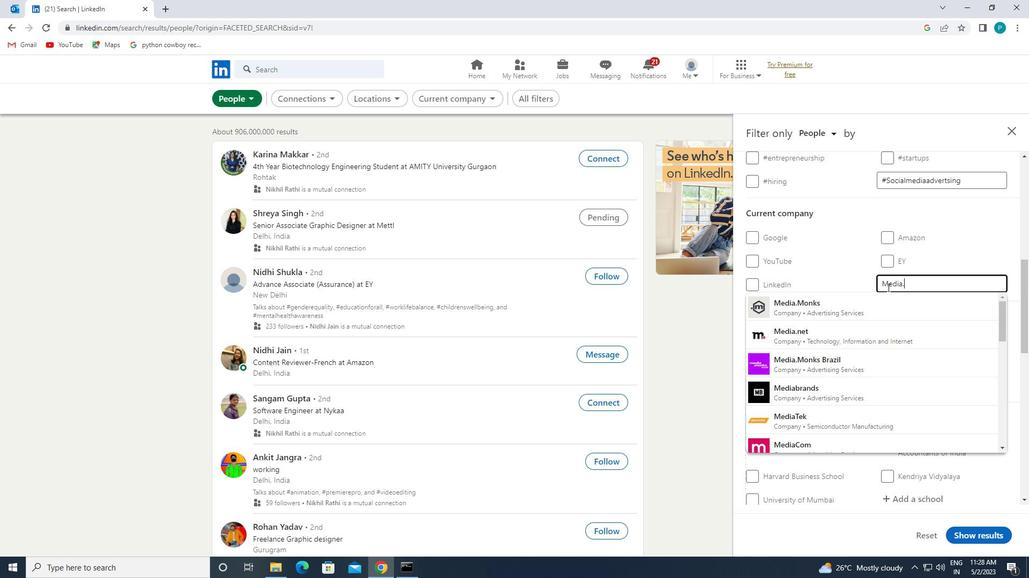 
Action: Mouse moved to (830, 296)
Screenshot: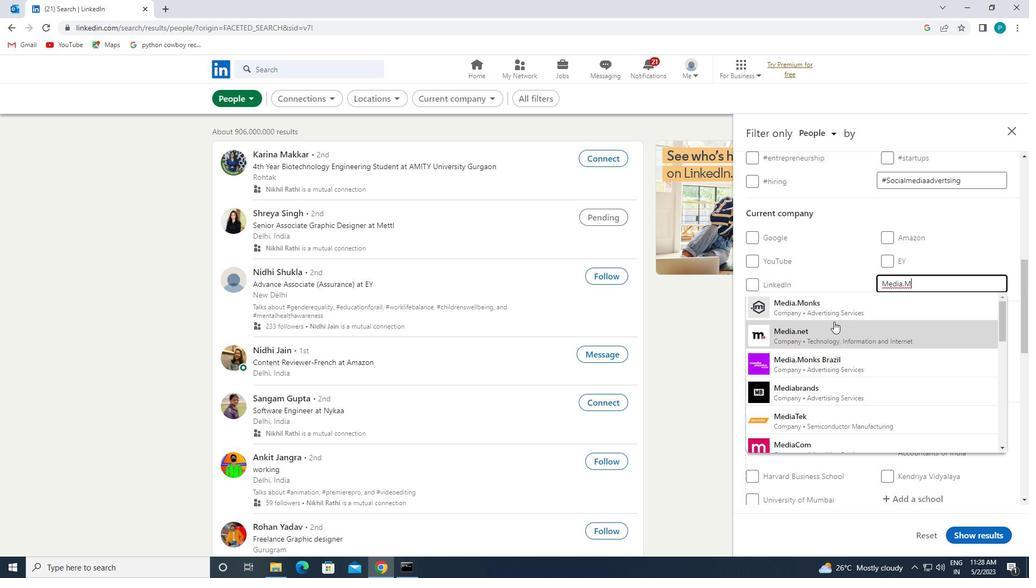 
Action: Mouse pressed left at (830, 296)
Screenshot: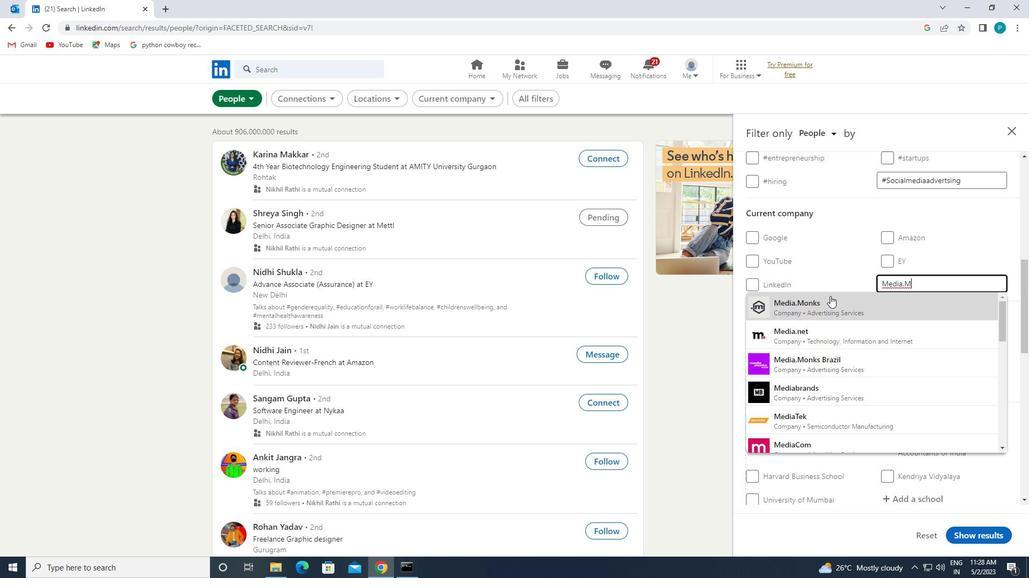 
Action: Mouse moved to (890, 311)
Screenshot: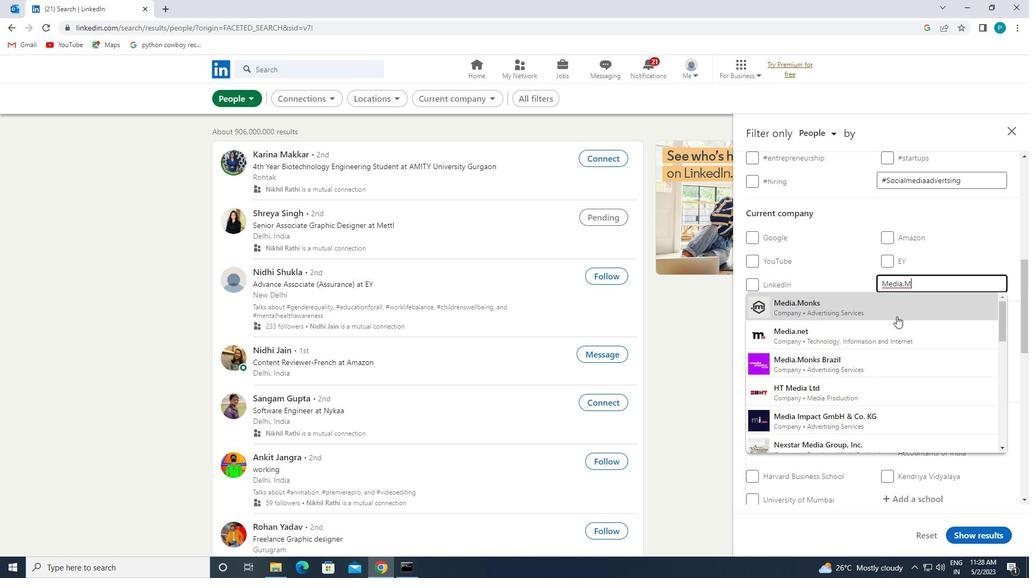 
Action: Mouse pressed left at (890, 311)
Screenshot: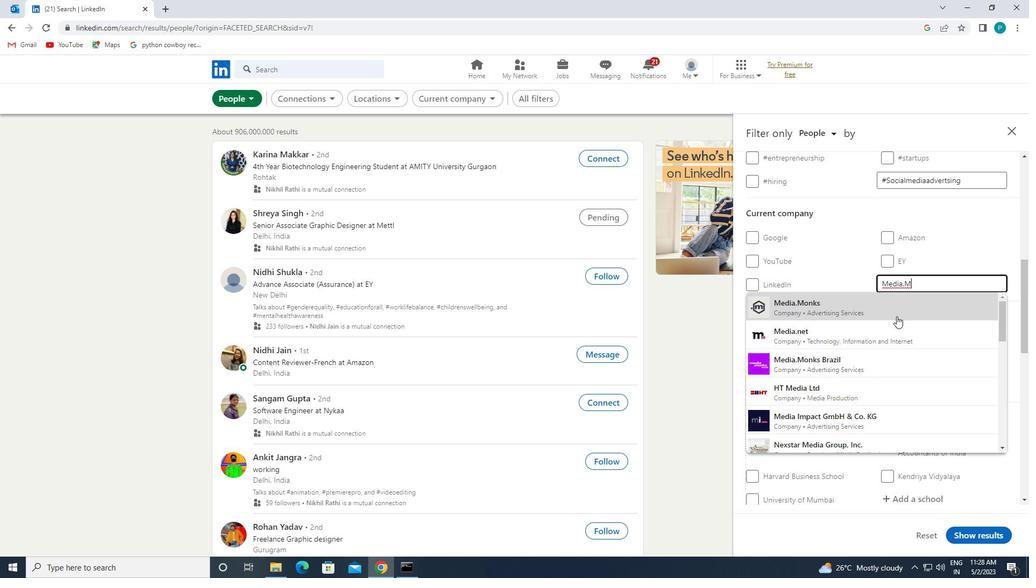 
Action: Mouse moved to (921, 380)
Screenshot: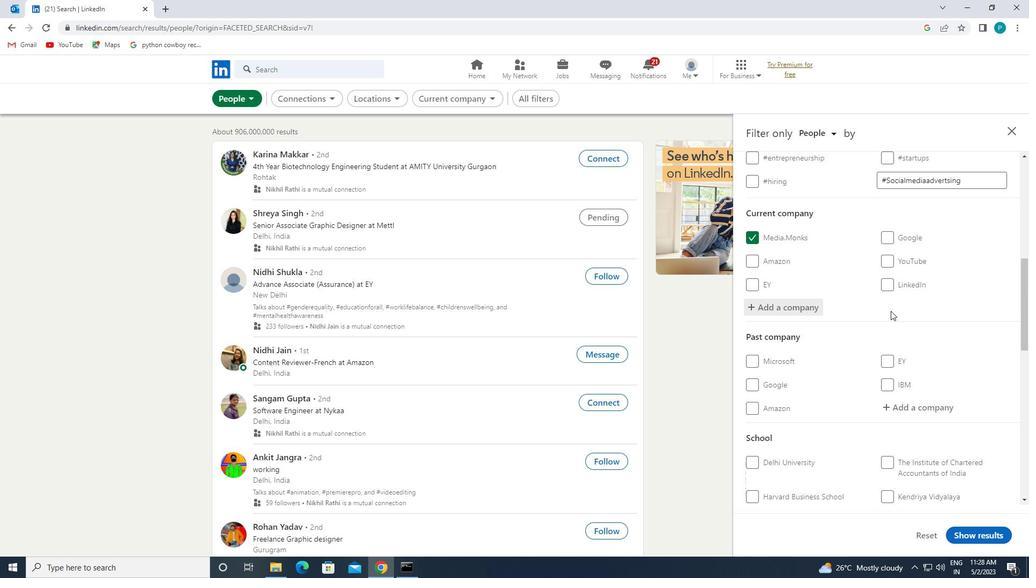 
Action: Mouse scrolled (921, 380) with delta (0, 0)
Screenshot: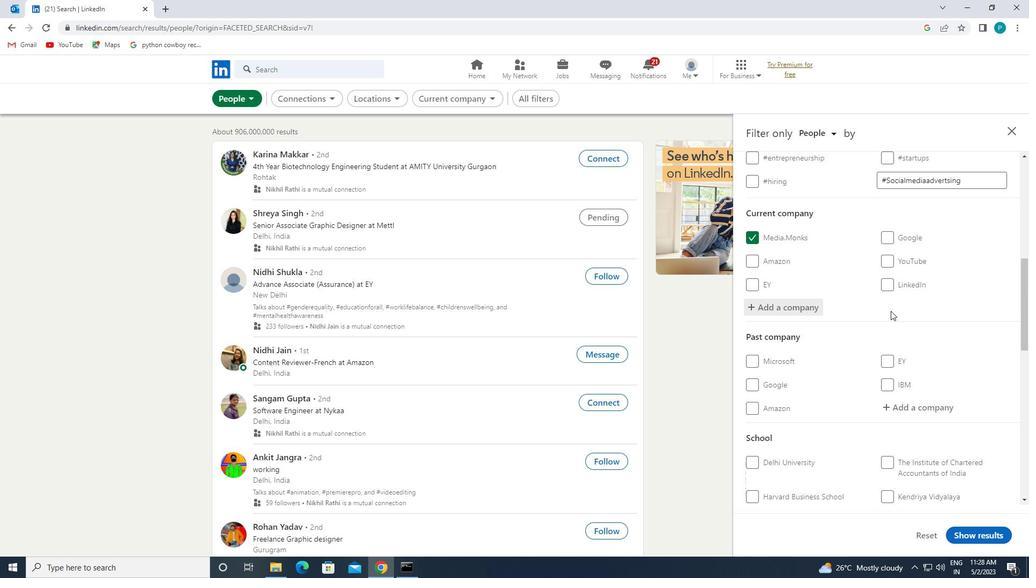 
Action: Mouse moved to (927, 392)
Screenshot: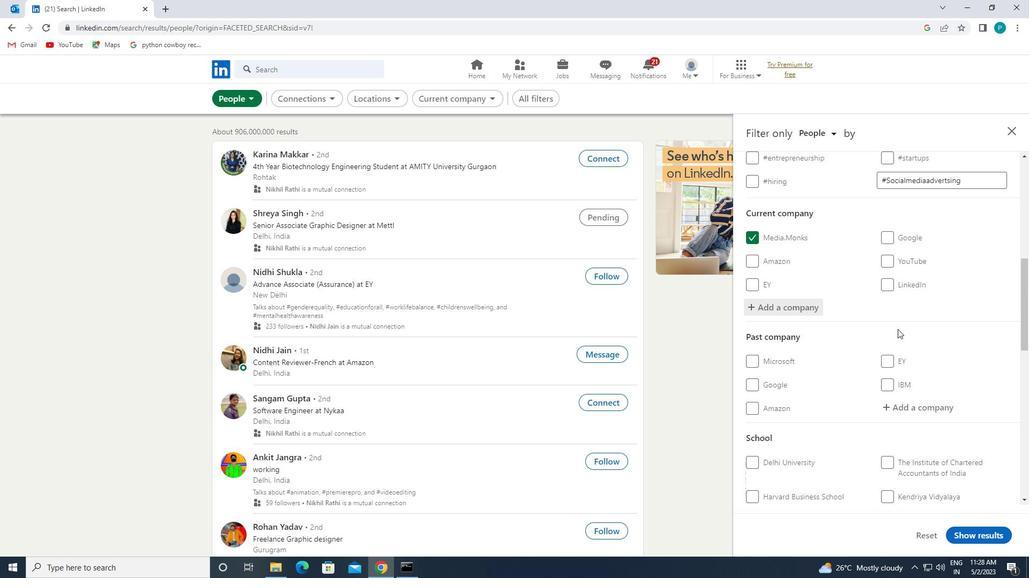 
Action: Mouse scrolled (927, 392) with delta (0, 0)
Screenshot: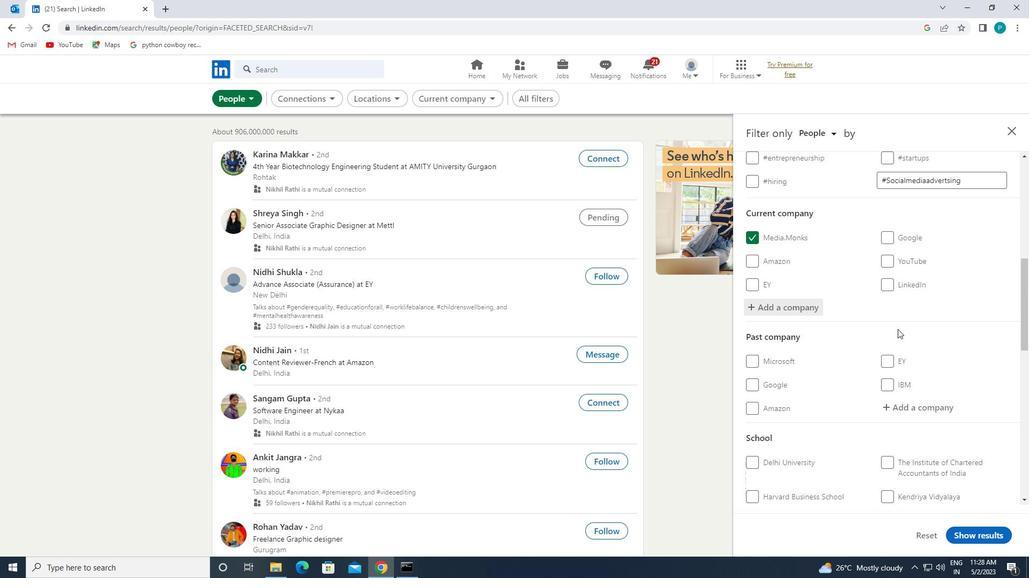 
Action: Mouse moved to (932, 402)
Screenshot: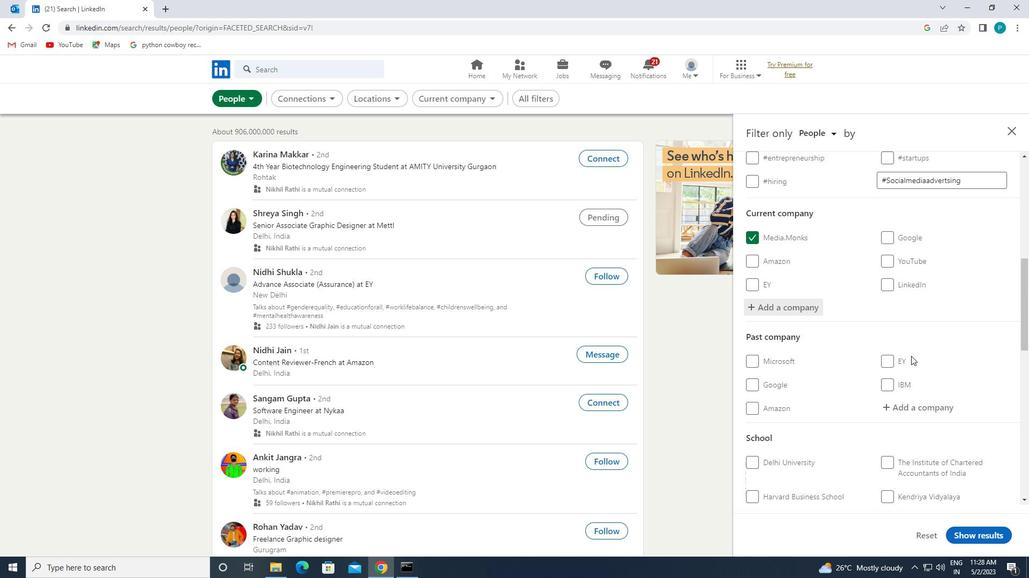 
Action: Mouse scrolled (932, 402) with delta (0, 0)
Screenshot: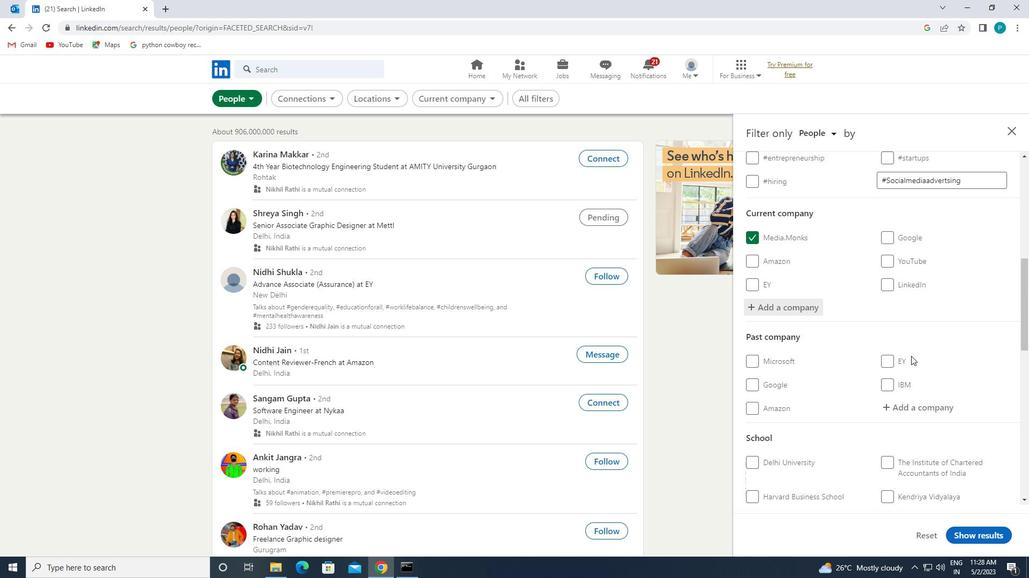 
Action: Mouse moved to (933, 364)
Screenshot: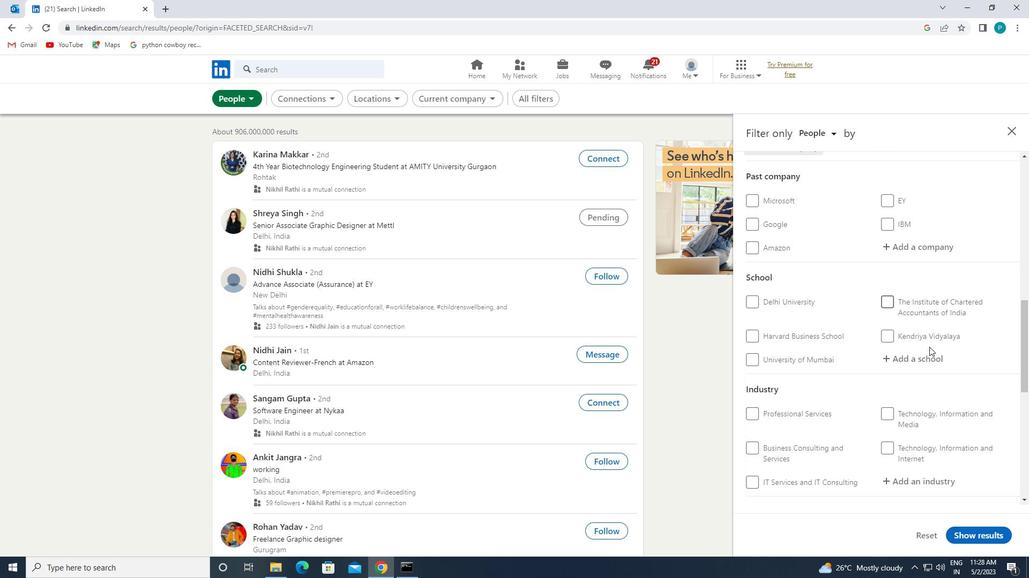 
Action: Mouse pressed left at (933, 364)
Screenshot: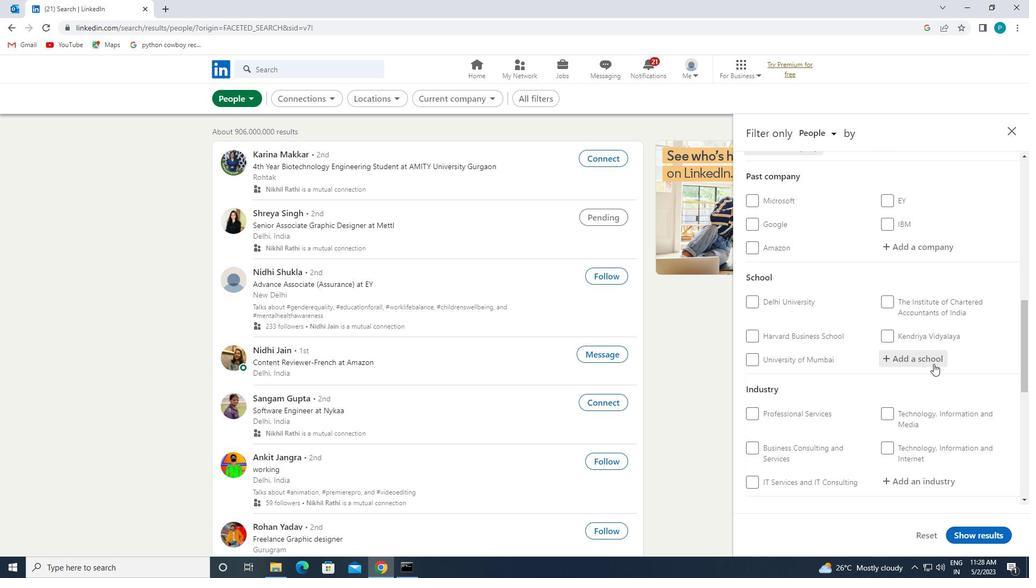 
Action: Key pressed <Key.caps_lock>S<Key.caps_lock>RI<Key.backspace><Key.backspace><Key.backspace>S<Key.caps_lock><Key.caps_lock>E<Key.backspace>RI<Key.space>DEV
Screenshot: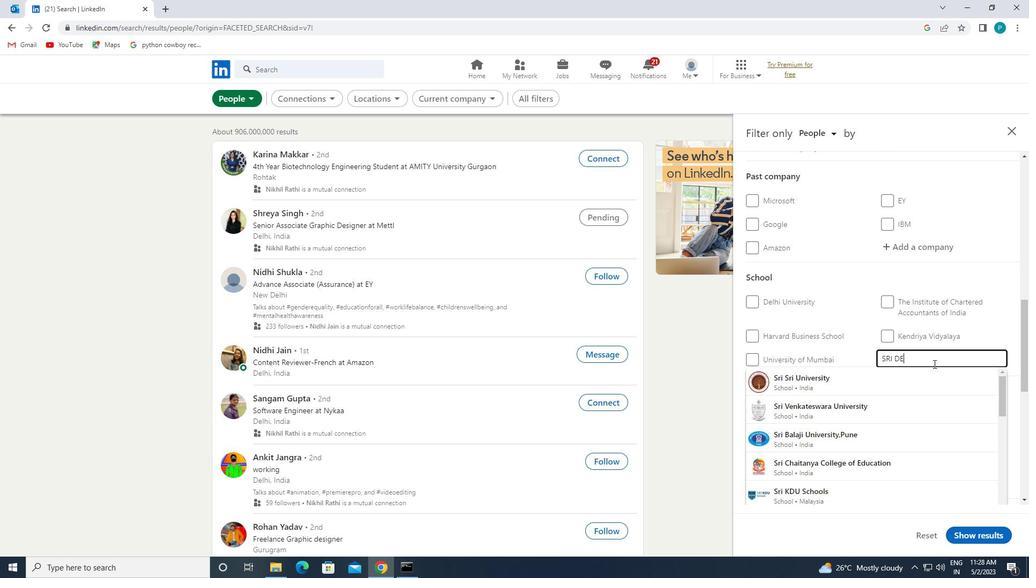 
Action: Mouse moved to (917, 387)
Screenshot: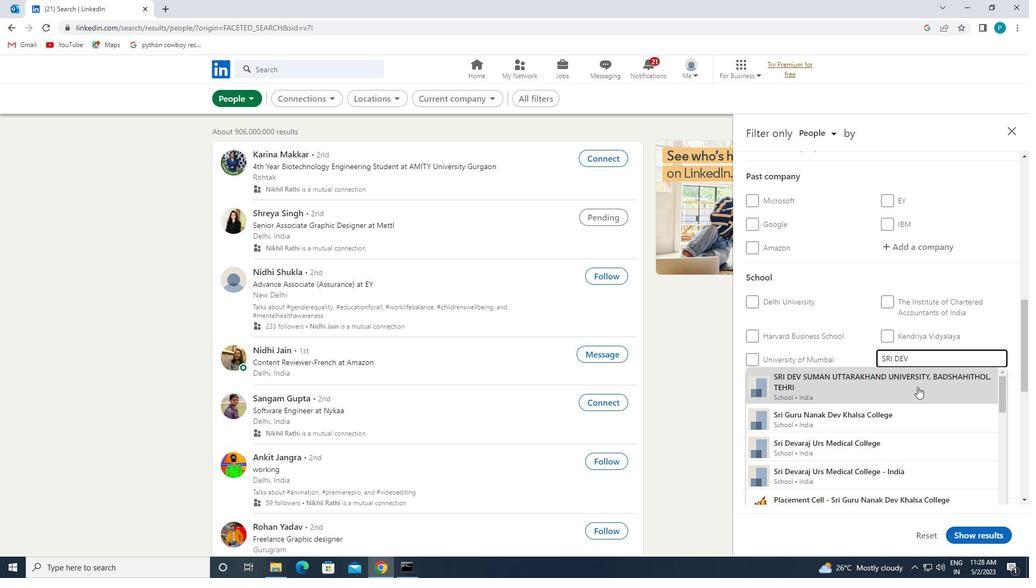 
Action: Mouse pressed left at (917, 387)
Screenshot: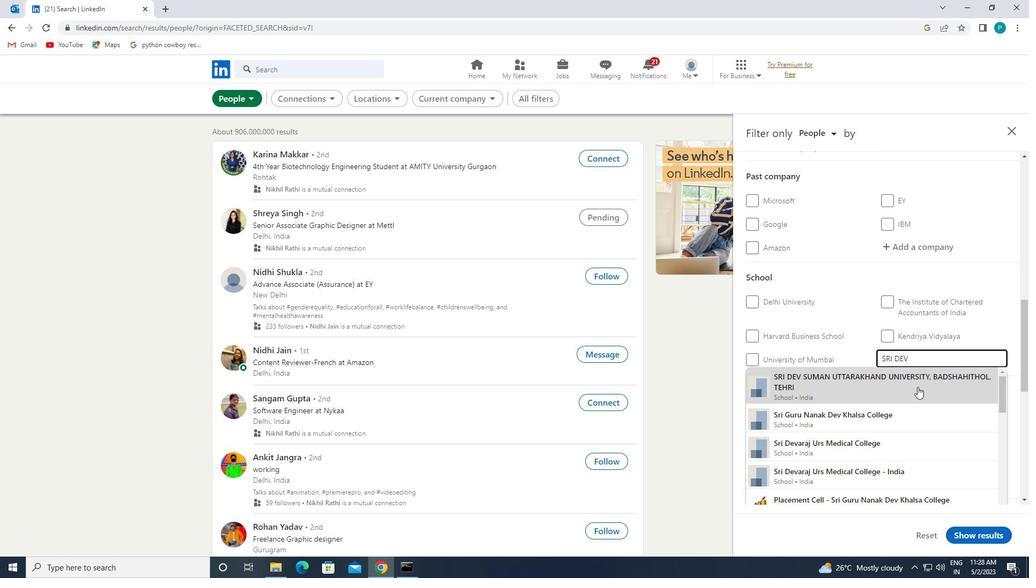 
Action: Mouse scrolled (917, 387) with delta (0, 0)
Screenshot: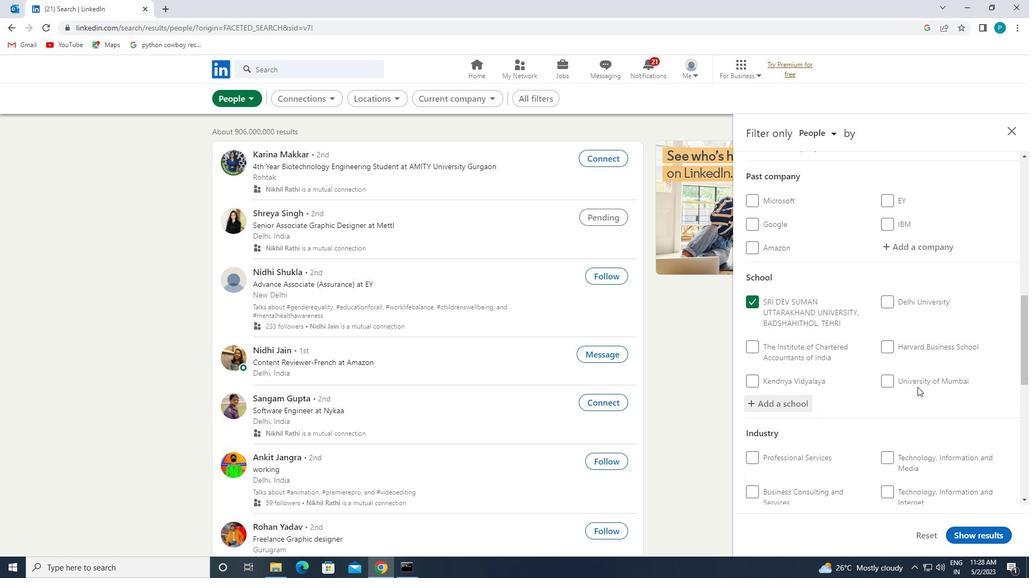 
Action: Mouse scrolled (917, 387) with delta (0, 0)
Screenshot: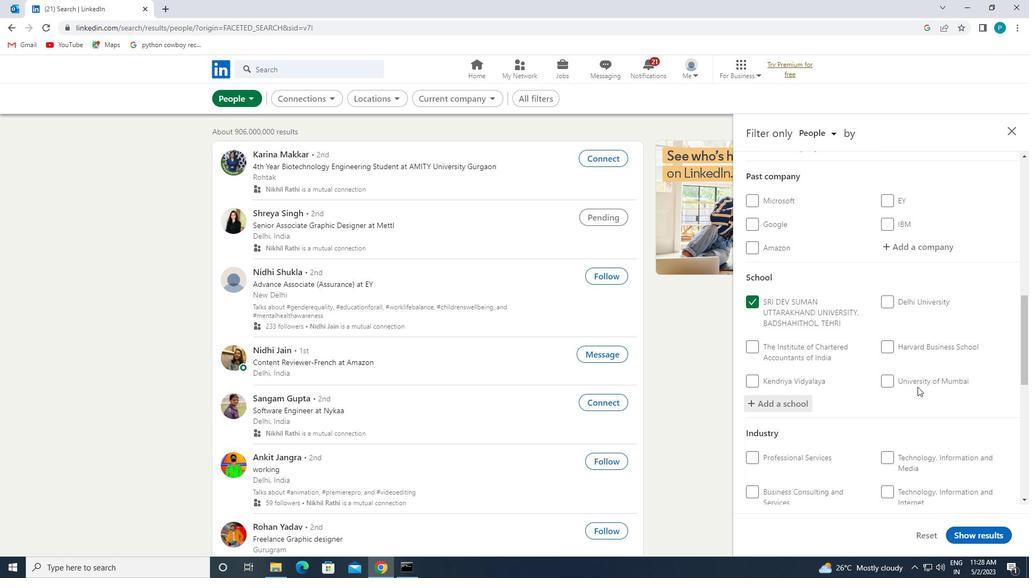 
Action: Mouse scrolled (917, 387) with delta (0, 0)
Screenshot: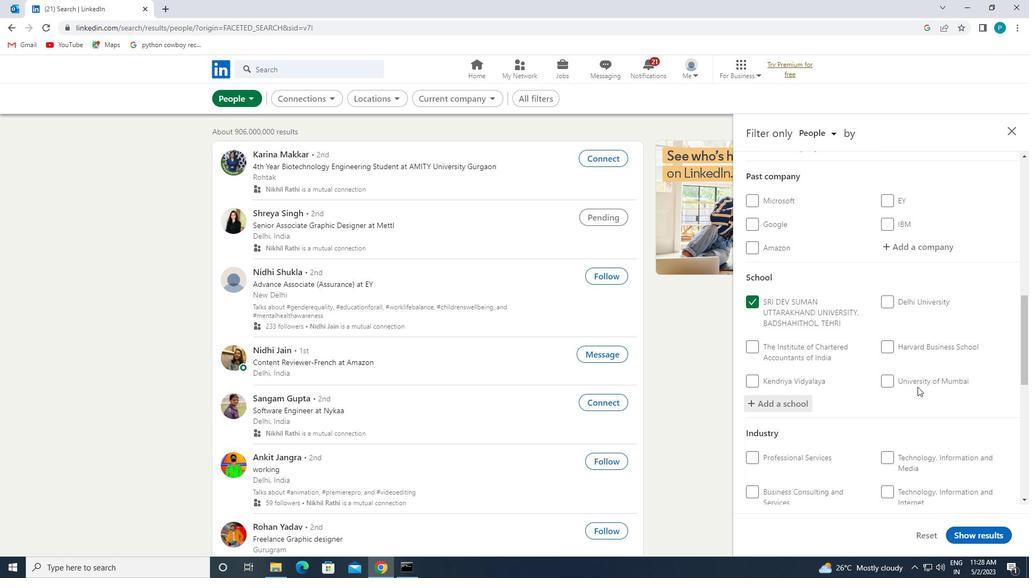 
Action: Mouse moved to (917, 364)
Screenshot: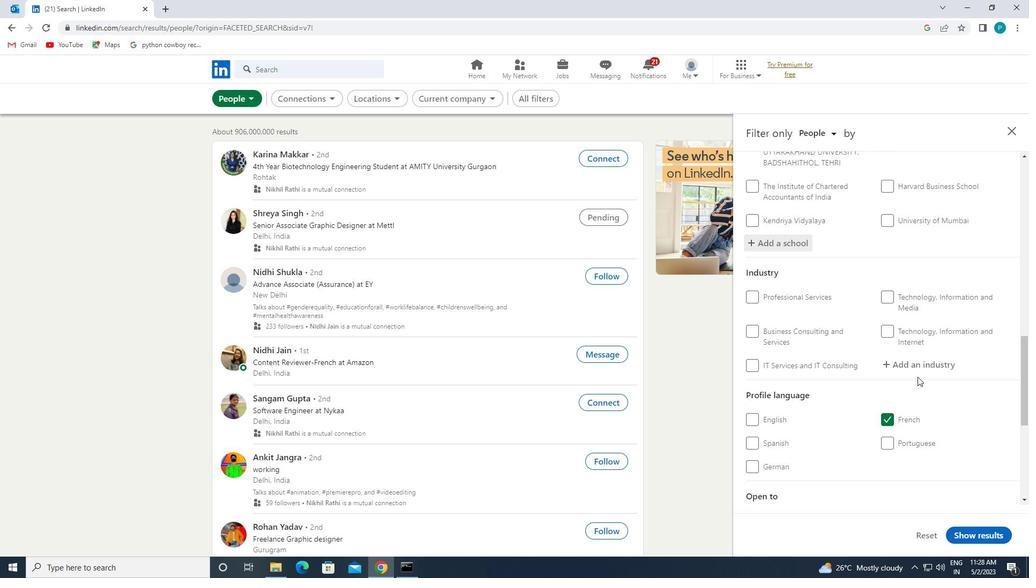 
Action: Mouse pressed left at (917, 364)
Screenshot: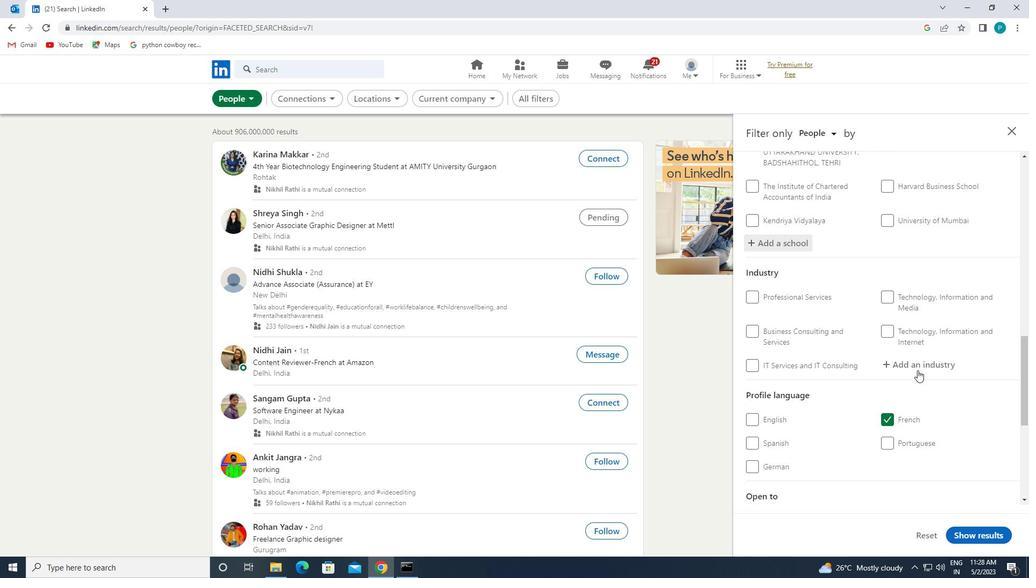 
Action: Mouse moved to (902, 371)
Screenshot: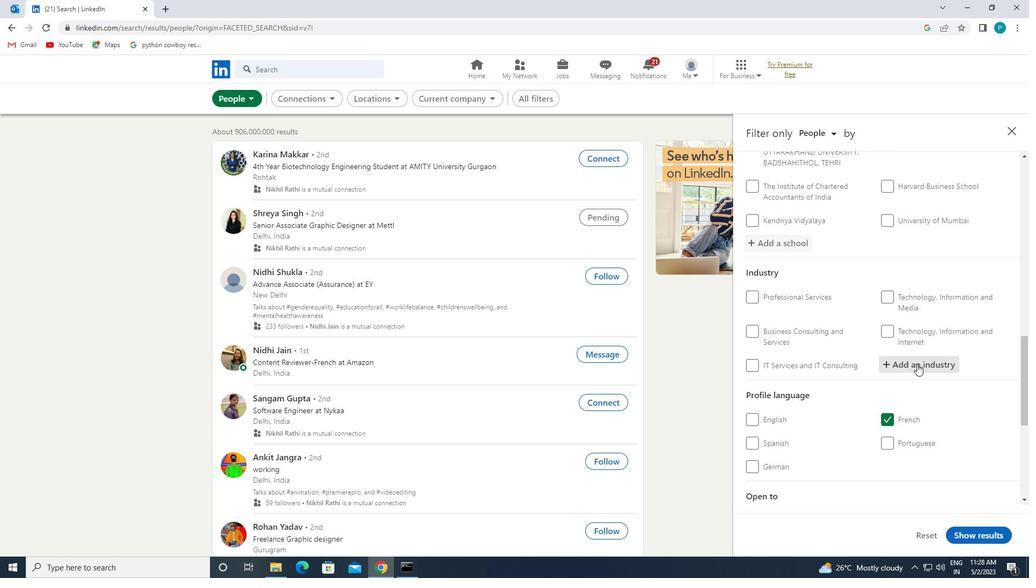 
Action: Key pressed <Key.caps_lock><Key.caps_lock>F<Key.caps_lock>ARMING
Screenshot: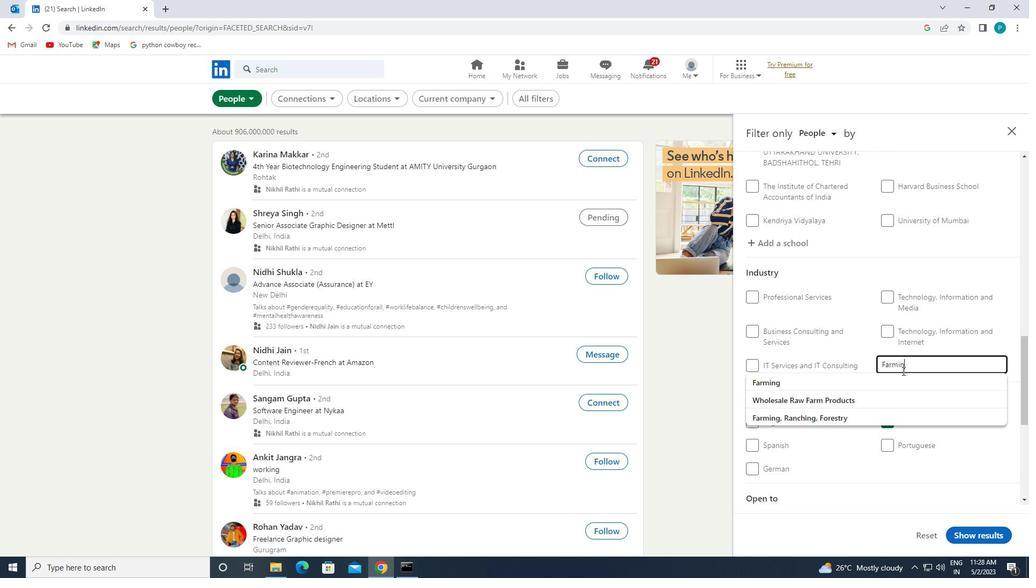 
Action: Mouse moved to (888, 393)
Screenshot: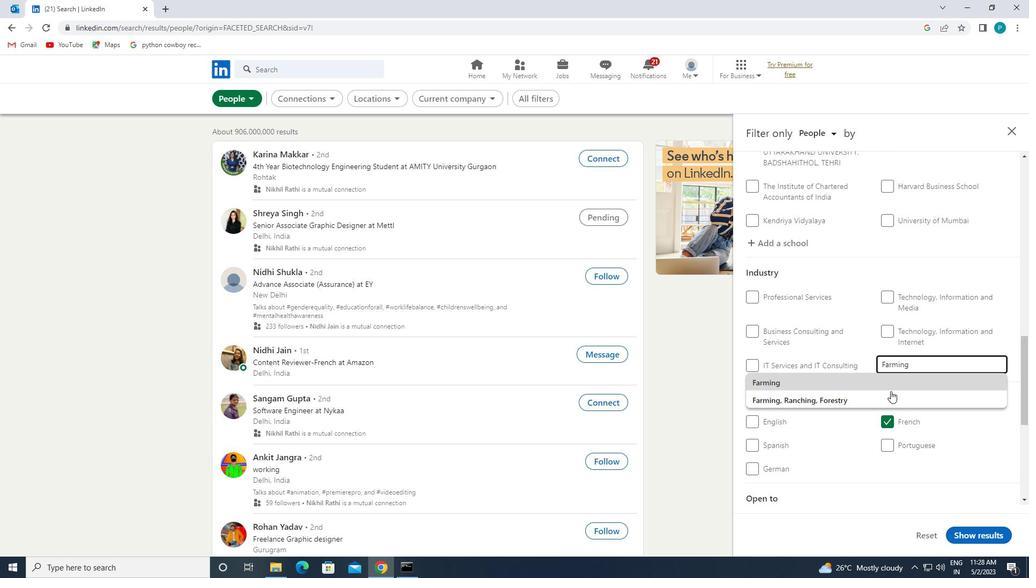 
Action: Mouse pressed left at (888, 393)
Screenshot: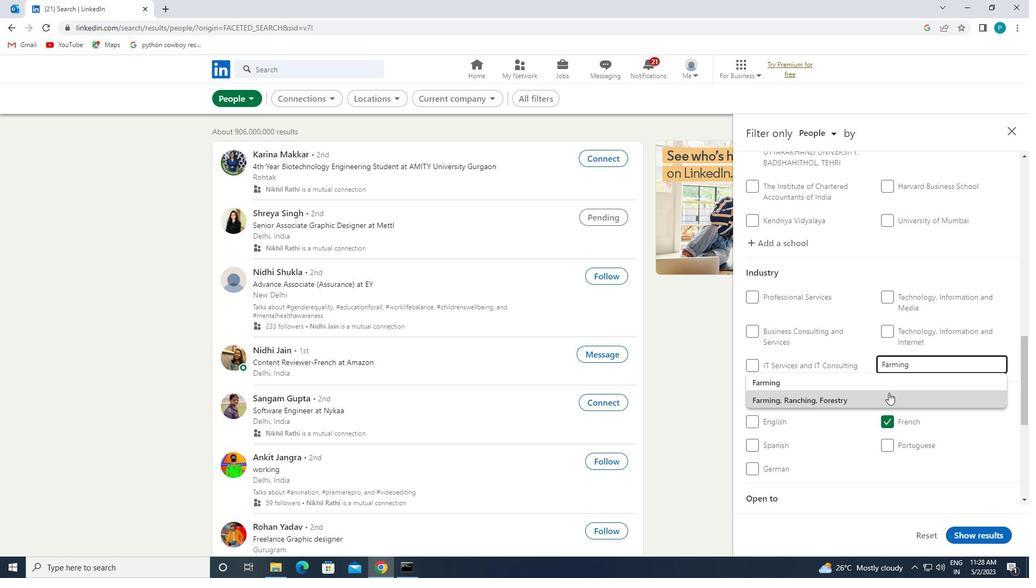 
Action: Mouse scrolled (888, 392) with delta (0, 0)
Screenshot: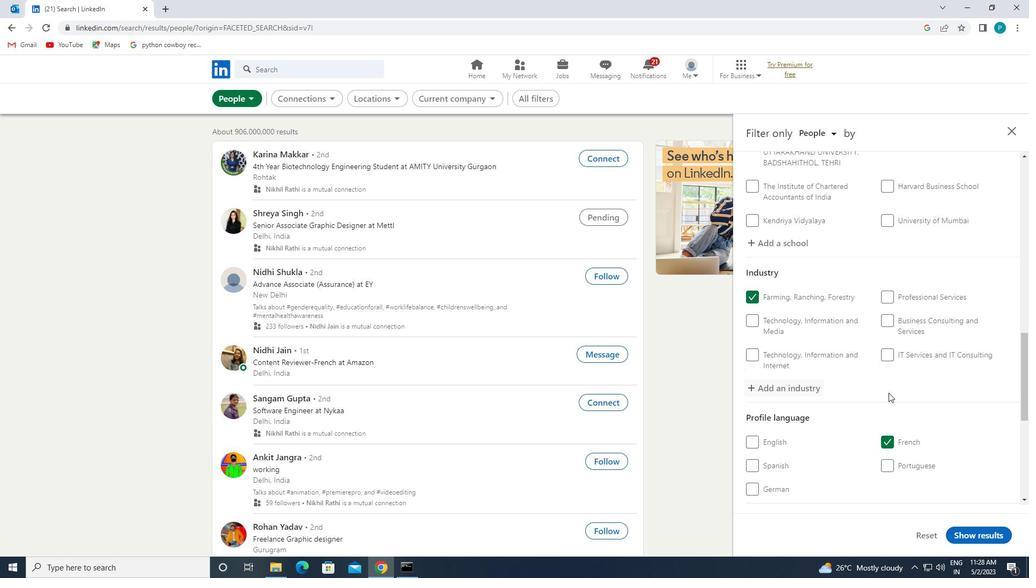 
Action: Mouse scrolled (888, 392) with delta (0, 0)
Screenshot: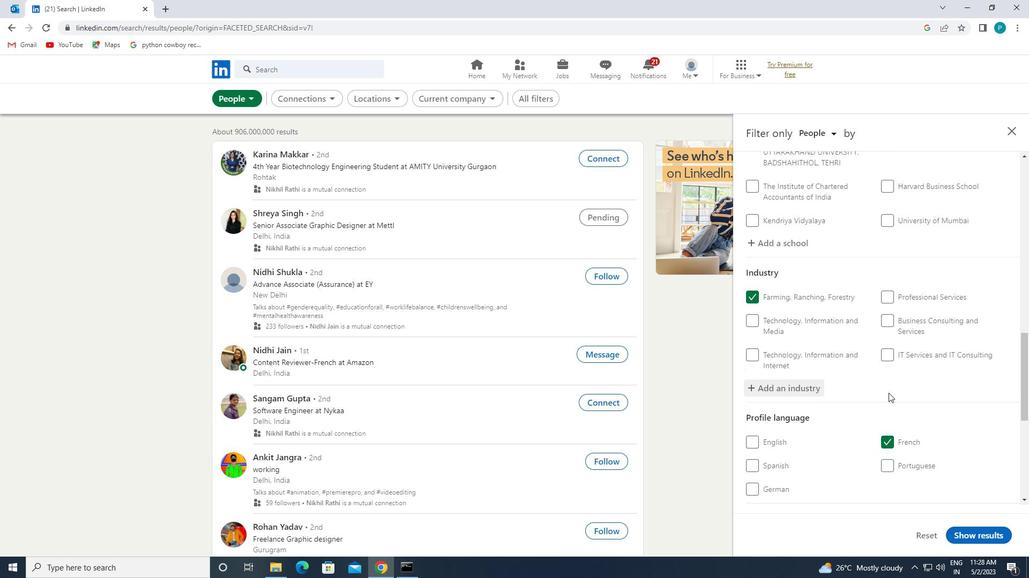 
Action: Mouse scrolled (888, 392) with delta (0, 0)
Screenshot: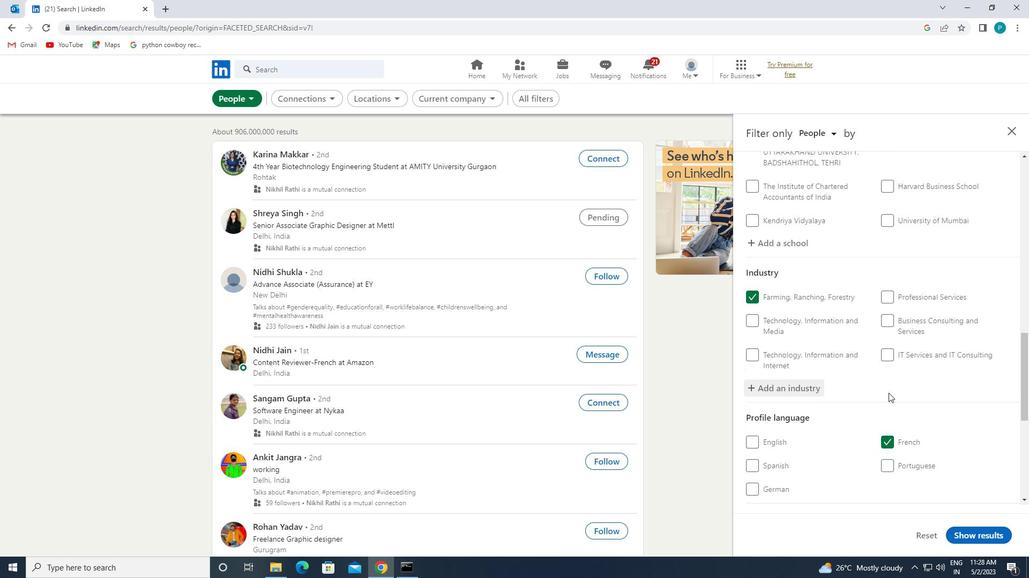 
Action: Mouse scrolled (888, 392) with delta (0, 0)
Screenshot: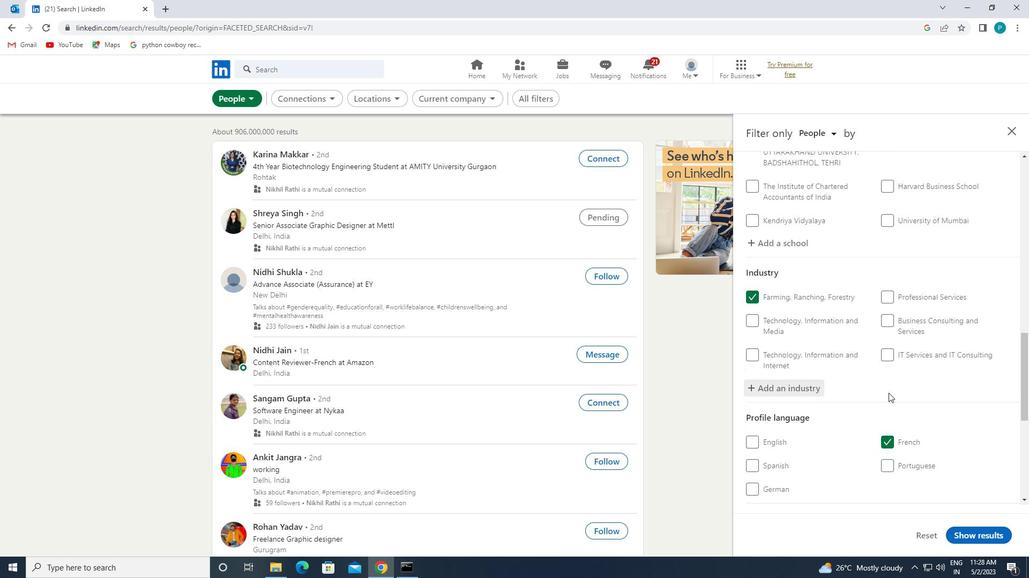 
Action: Mouse moved to (897, 433)
Screenshot: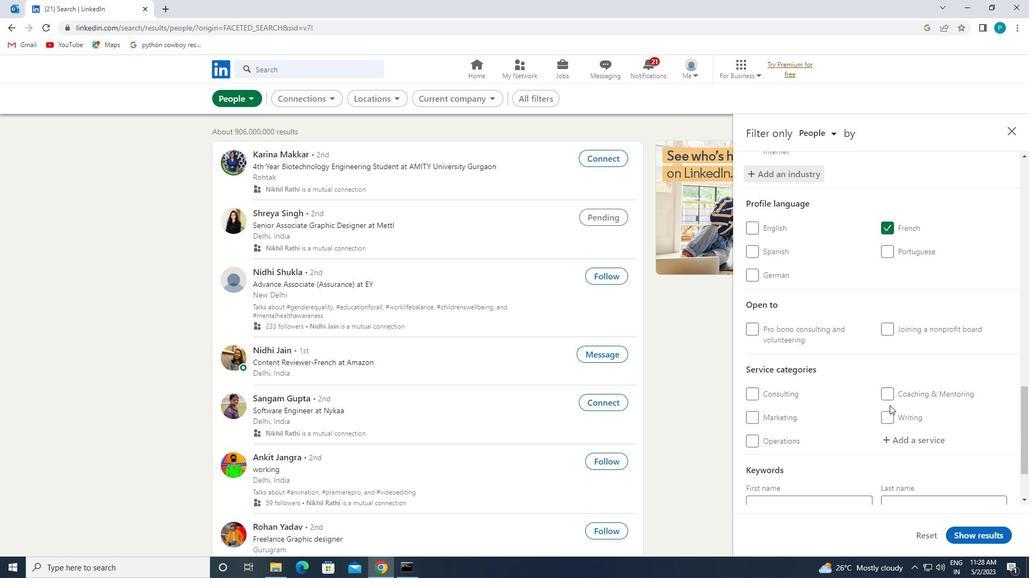 
Action: Mouse pressed left at (897, 433)
Screenshot: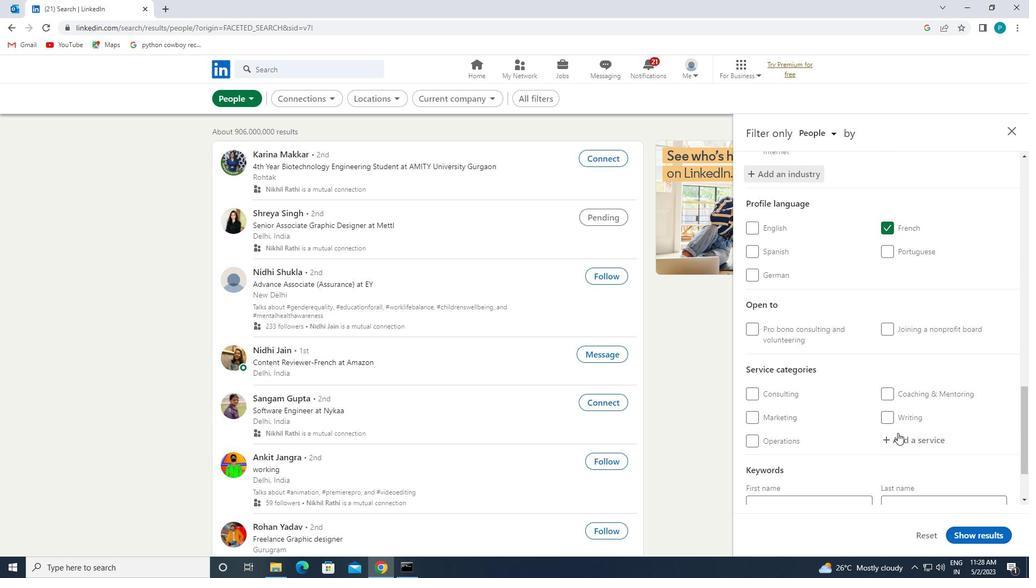 
Action: Key pressed <Key.caps_lock>A<Key.caps_lock>SSU<Key.backspace>ISTANCE
Screenshot: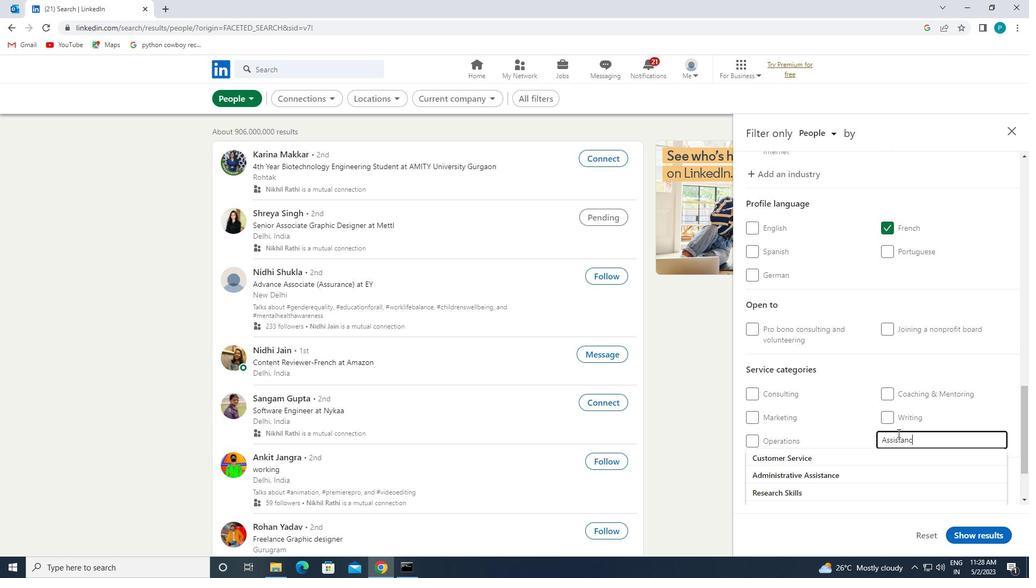 
Action: Mouse moved to (844, 458)
Screenshot: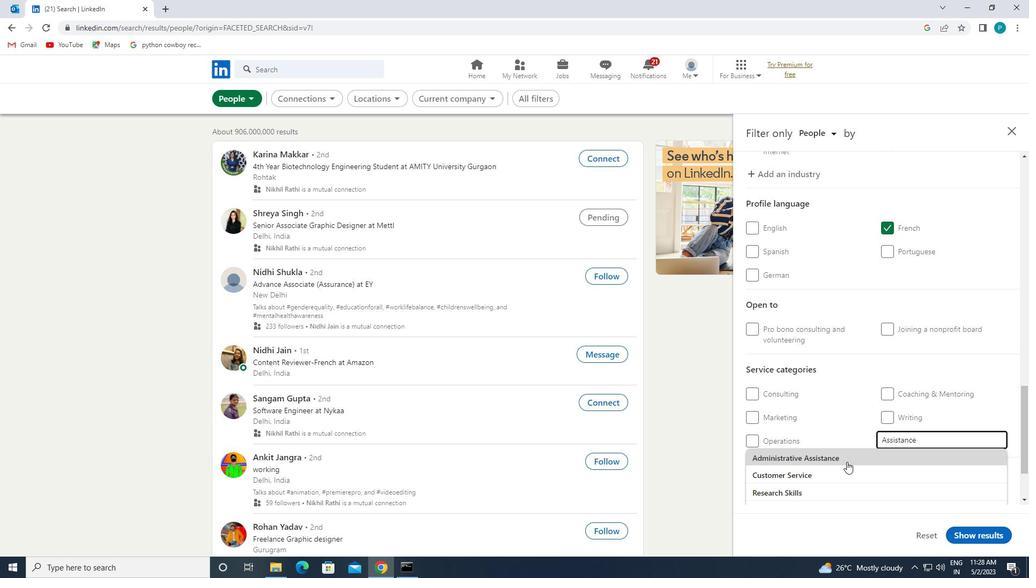 
Action: Mouse scrolled (844, 457) with delta (0, 0)
Screenshot: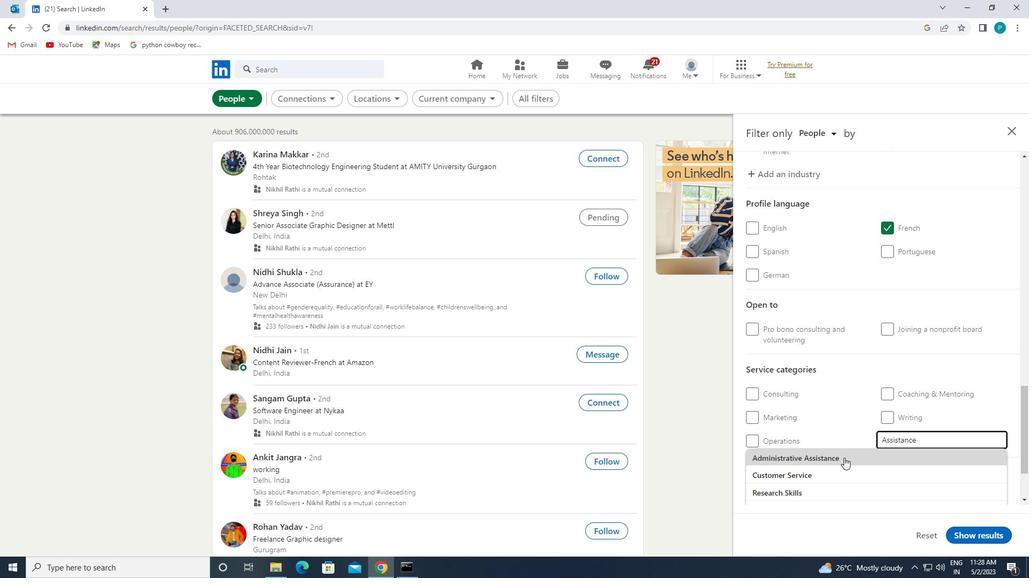 
Action: Mouse moved to (935, 387)
Screenshot: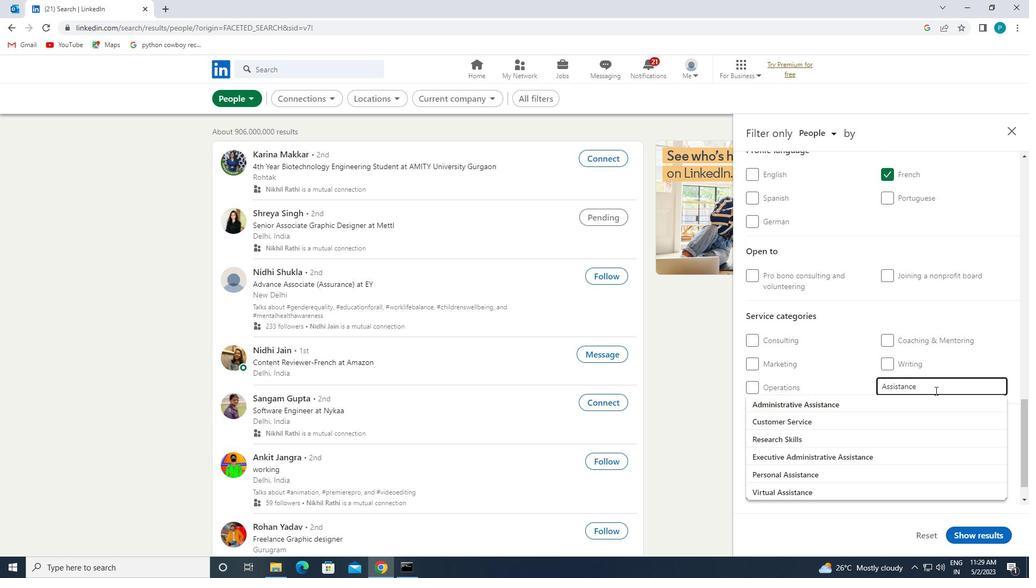 
Action: Key pressed <Key.space><Key.backspace><Key.caps_lock>A<Key.caps_lock>DVERTISING
Screenshot: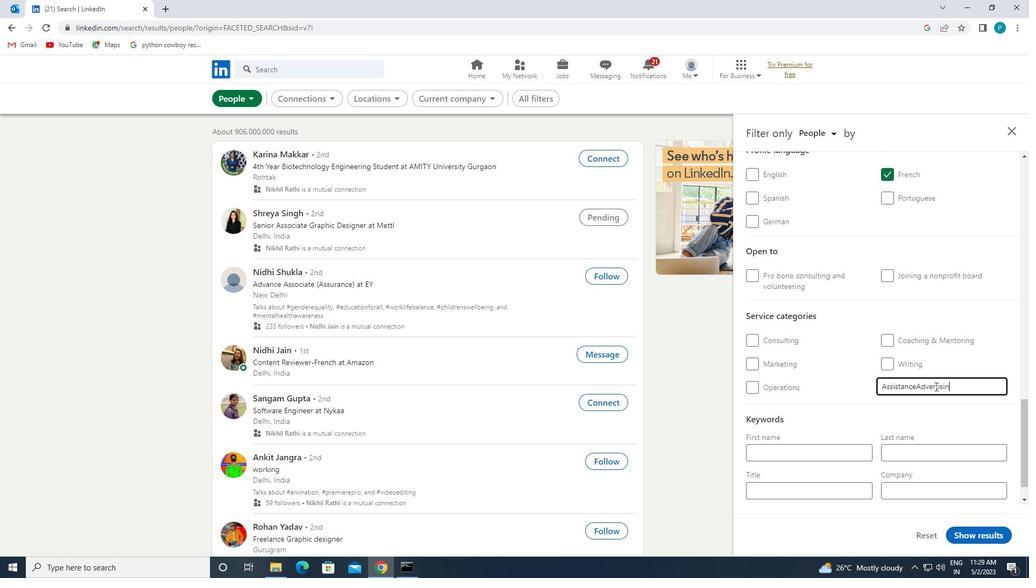 
Action: Mouse moved to (825, 486)
Screenshot: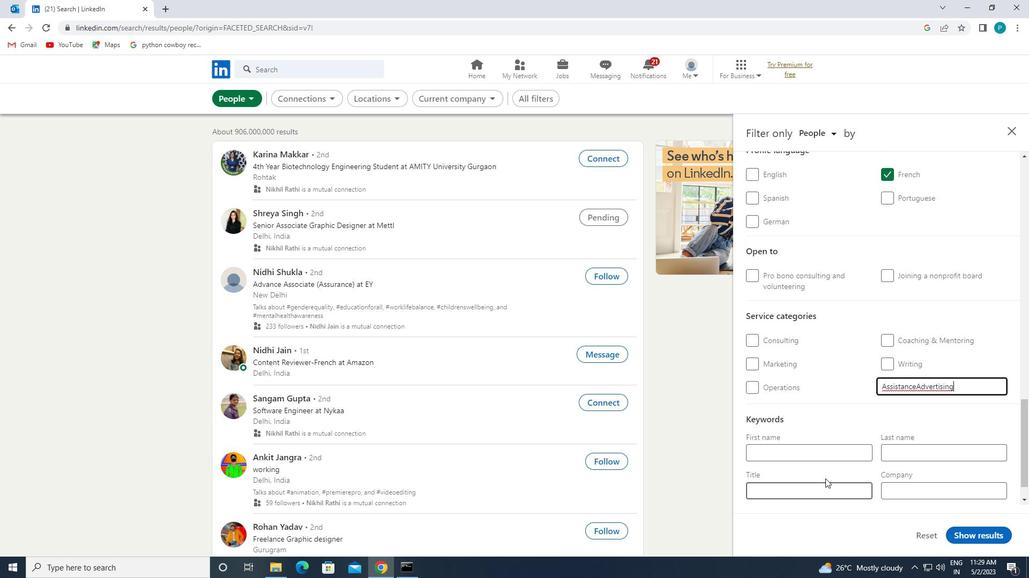 
Action: Mouse pressed left at (825, 486)
Screenshot: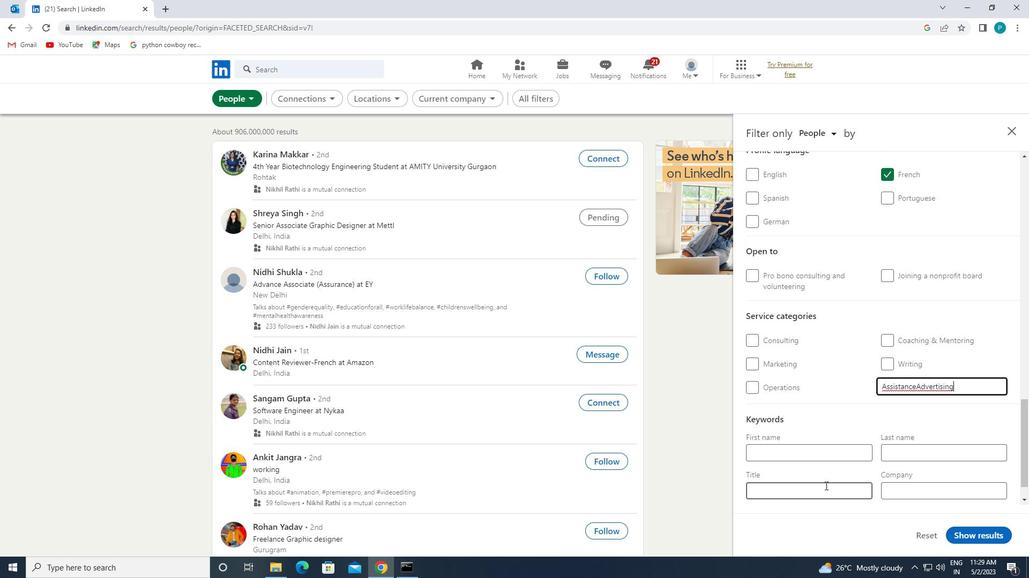 
Action: Key pressed <Key.caps_lock>O<Key.caps_lock>VER<Key.space>T<Key.backspace><Key.caps_lock>TH<Key.backspace><Key.caps_lock>HE<Key.space><Key.caps_lock>P<Key.caps_lock>HONE<Key.space><Key.caps_lock>I<Key.caps_lock>NTERPRETER
Screenshot: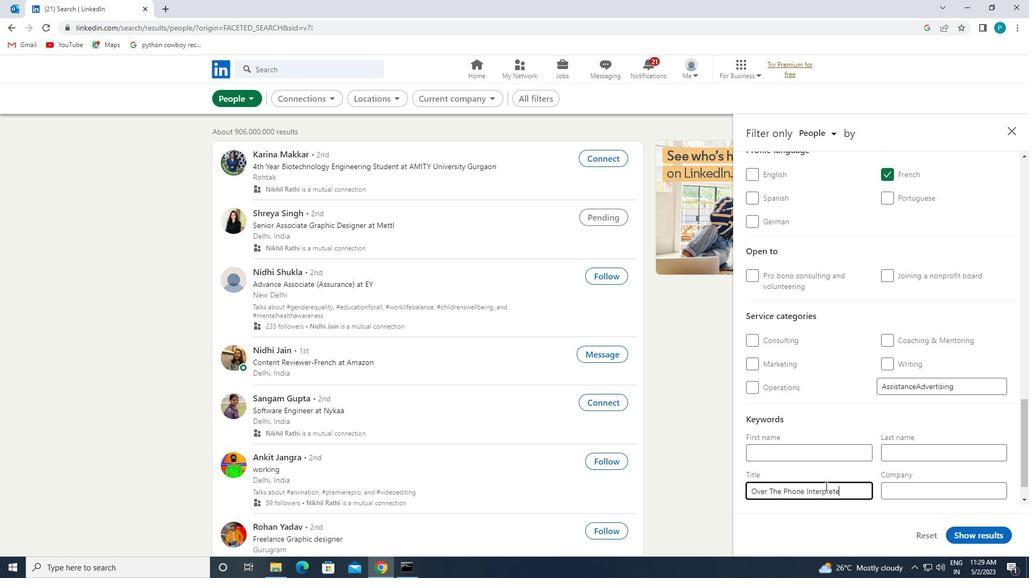 
Action: Mouse moved to (978, 536)
Screenshot: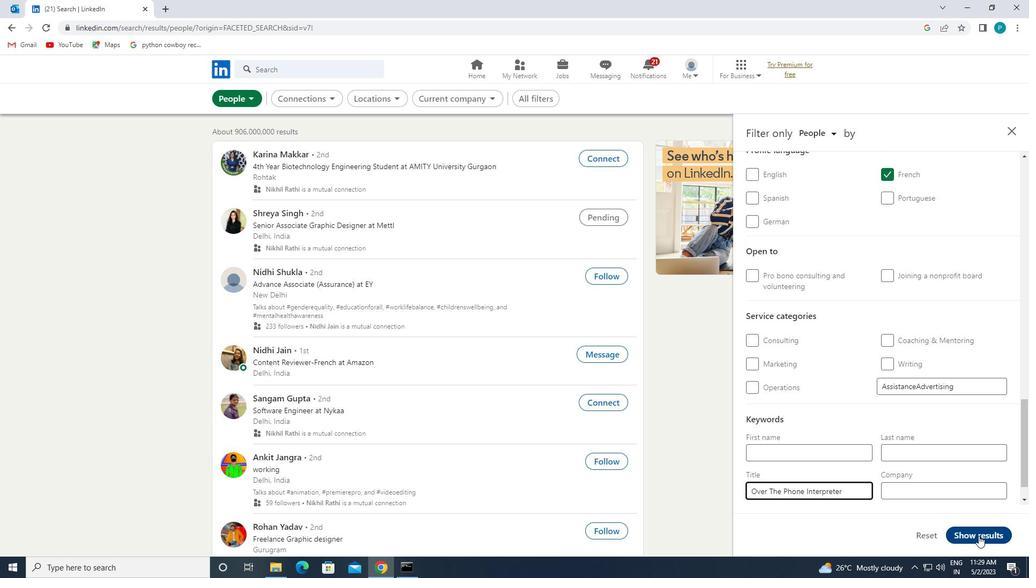 
Action: Mouse pressed left at (978, 536)
Screenshot: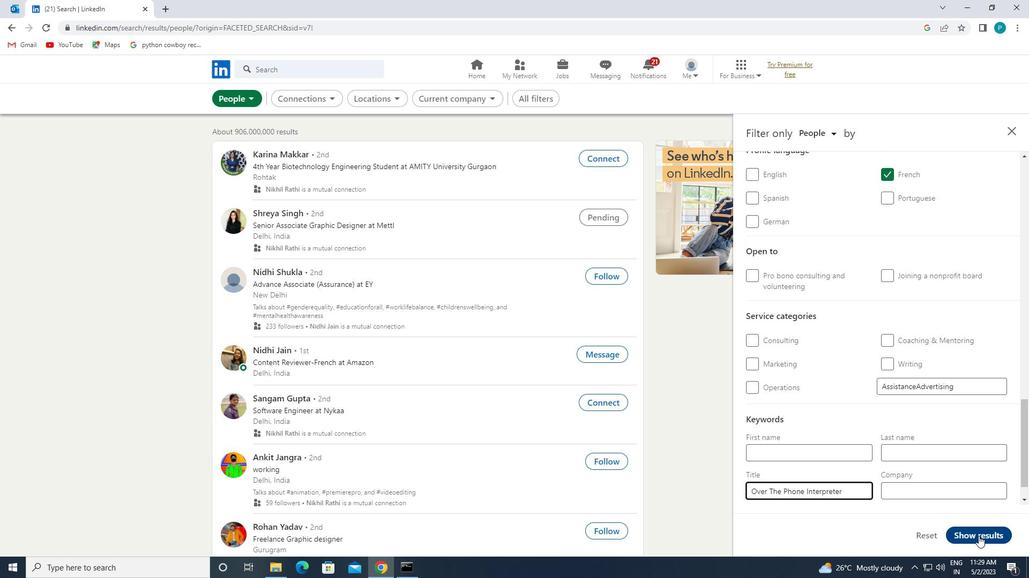 
Action: Mouse moved to (977, 536)
Screenshot: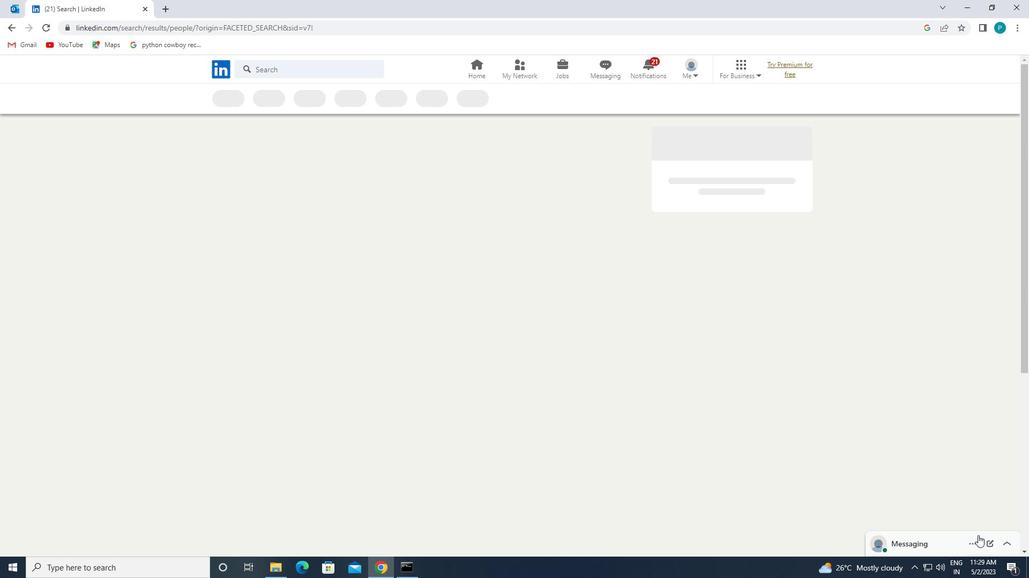 
